 Task: Assign Person0000000116 as Assignee of Child Issue ChildIssue0000000578 of Issue Issue0000000289 in Backlog  in Scrum Project Project0000000058 in Jira. Assign Person0000000116 as Assignee of Child Issue ChildIssue0000000579 of Issue Issue0000000290 in Backlog  in Scrum Project Project0000000058 in Jira. Assign Person0000000116 as Assignee of Child Issue ChildIssue0000000580 of Issue Issue0000000290 in Backlog  in Scrum Project Project0000000058 in Jira. Assign Issue Issue0000000281 to Sprint Sprint0000000169 in Scrum Project Project0000000057 in Jira. Assign Issue Issue0000000282 to Sprint Sprint0000000169 in Scrum Project Project0000000057 in Jira
Action: Mouse moved to (128, 232)
Screenshot: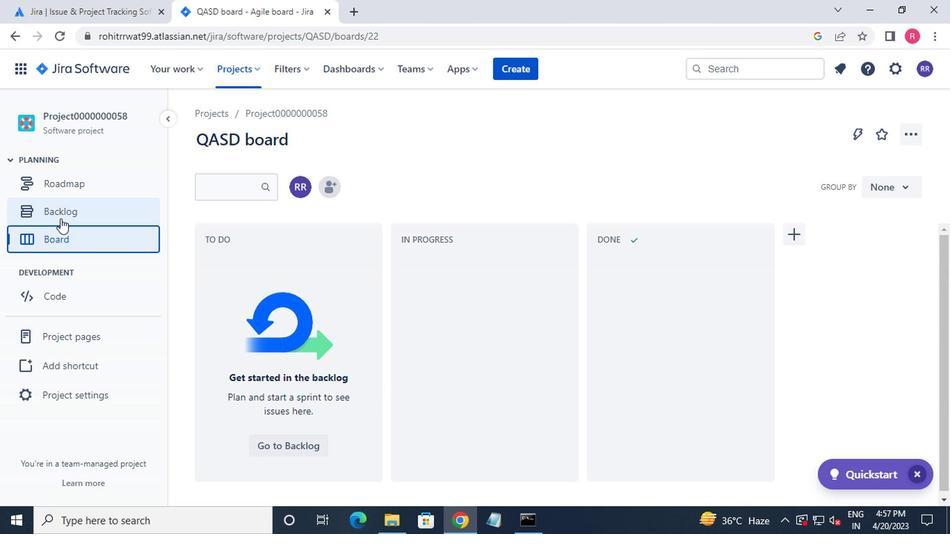 
Action: Mouse pressed left at (128, 232)
Screenshot: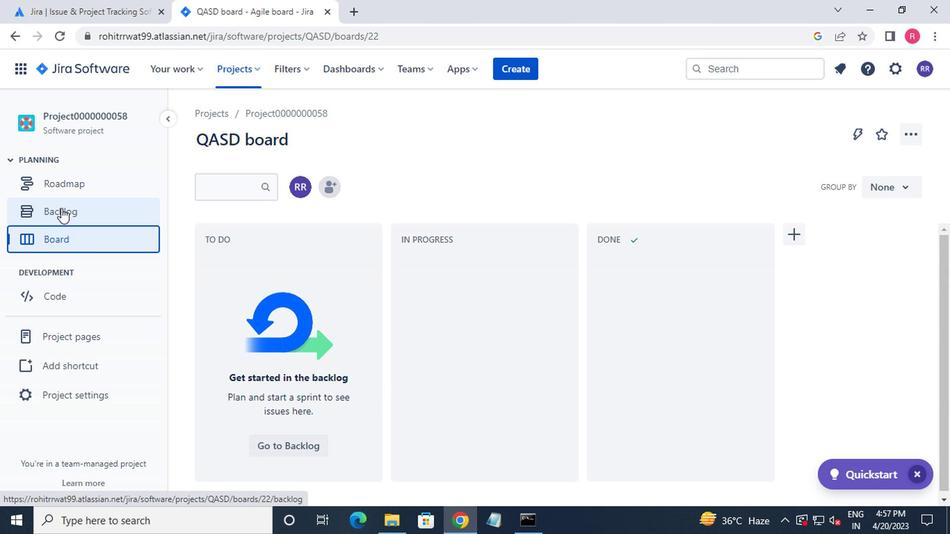 
Action: Mouse moved to (476, 383)
Screenshot: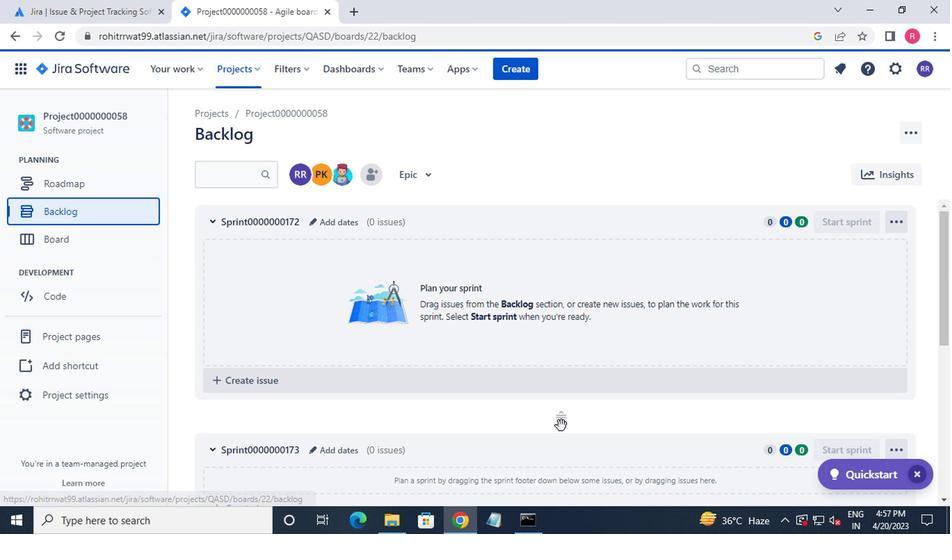 
Action: Mouse scrolled (476, 383) with delta (0, 0)
Screenshot: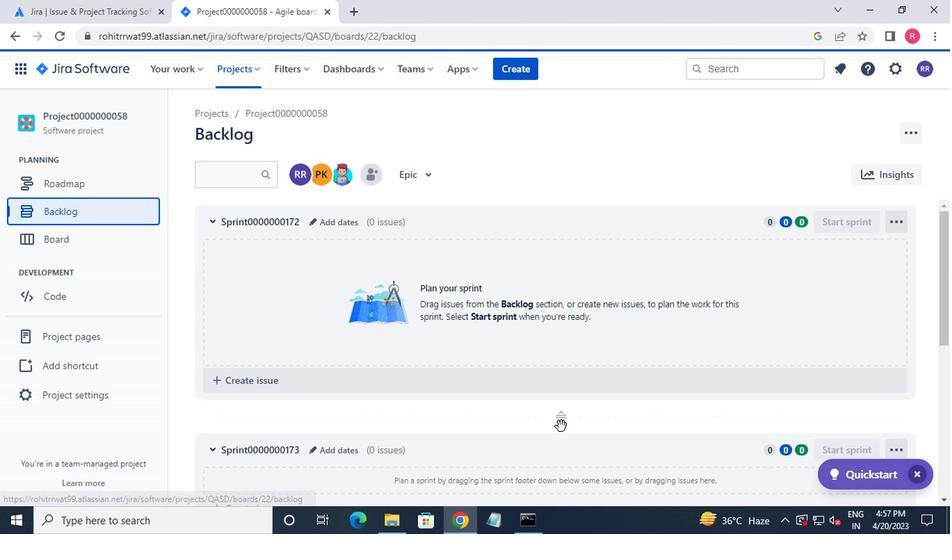 
Action: Mouse scrolled (476, 383) with delta (0, 0)
Screenshot: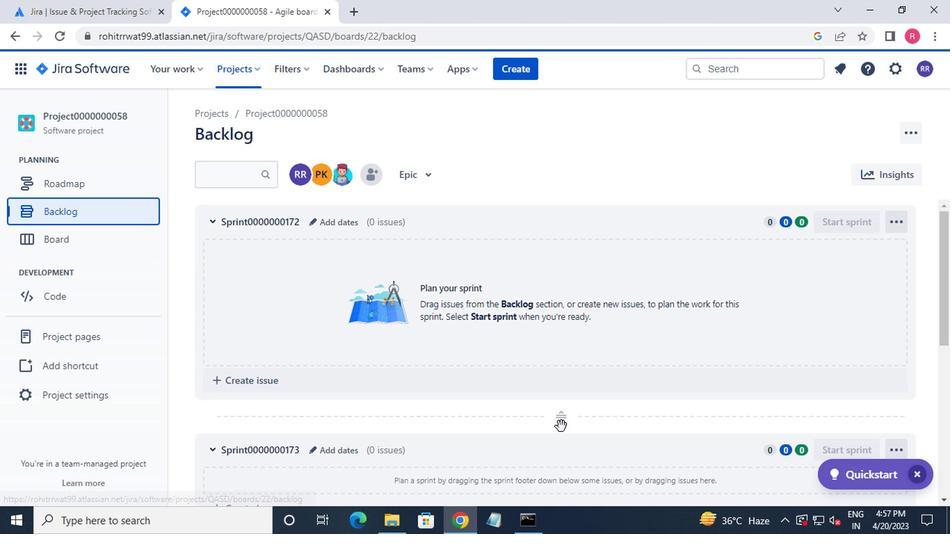 
Action: Mouse scrolled (476, 383) with delta (0, 0)
Screenshot: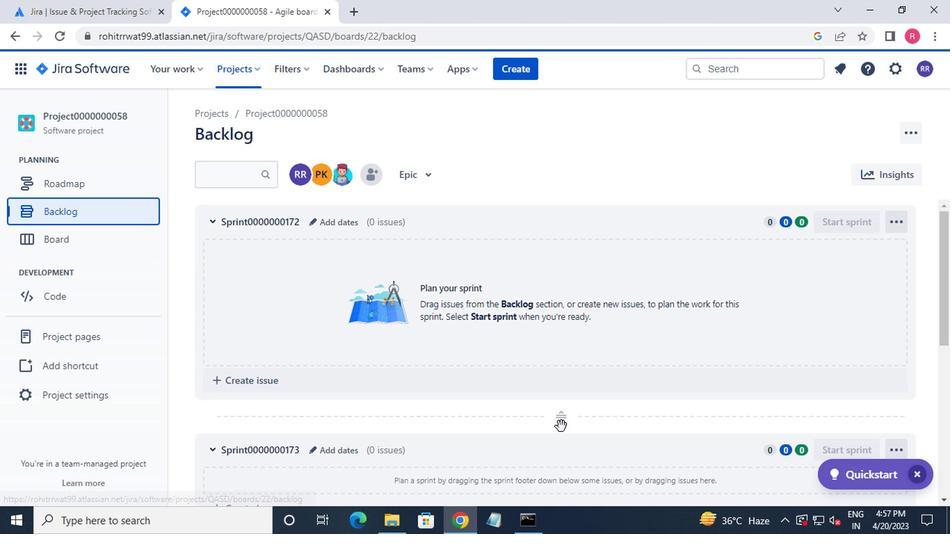 
Action: Mouse scrolled (476, 383) with delta (0, 0)
Screenshot: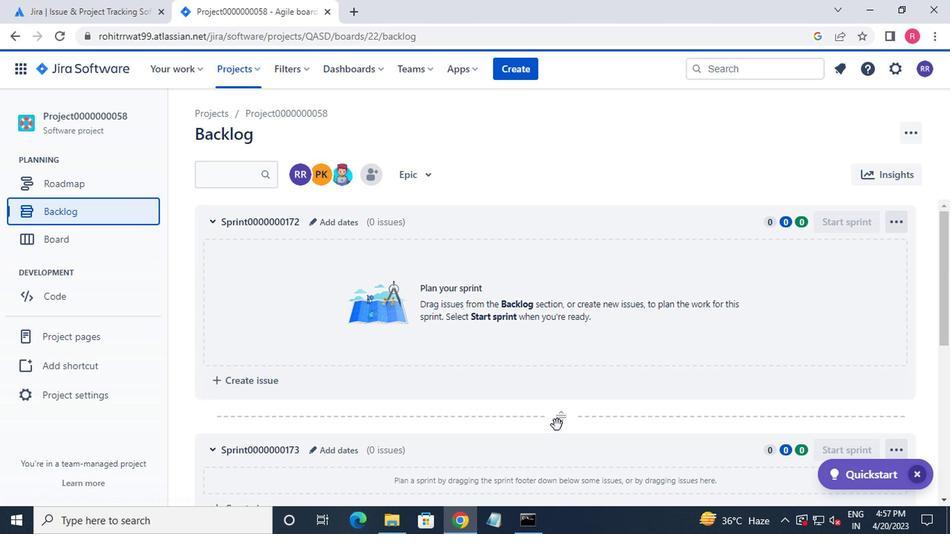 
Action: Mouse moved to (474, 383)
Screenshot: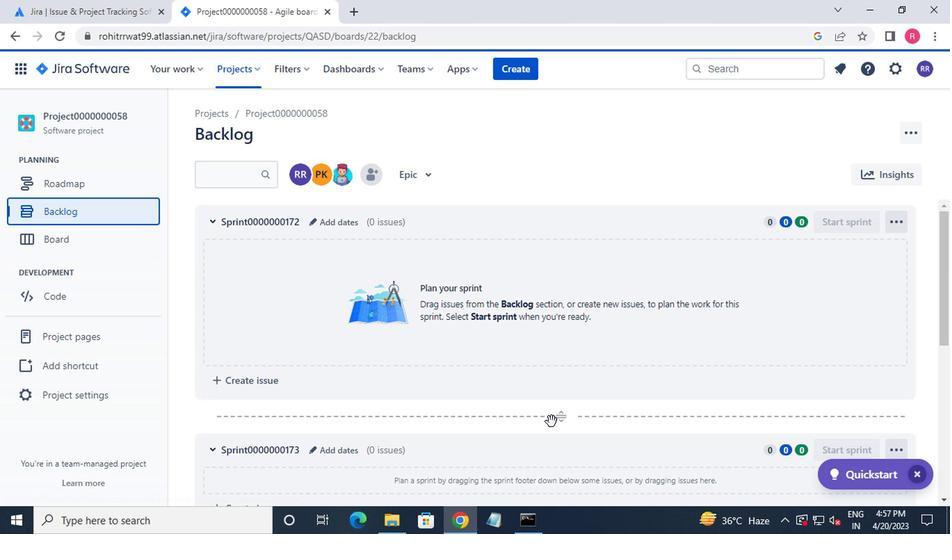 
Action: Mouse scrolled (474, 383) with delta (0, 0)
Screenshot: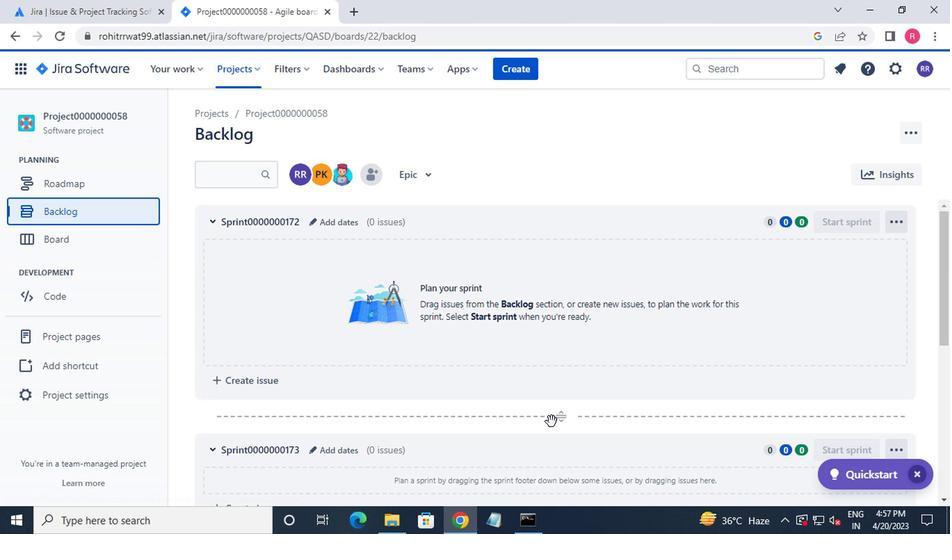 
Action: Mouse moved to (440, 361)
Screenshot: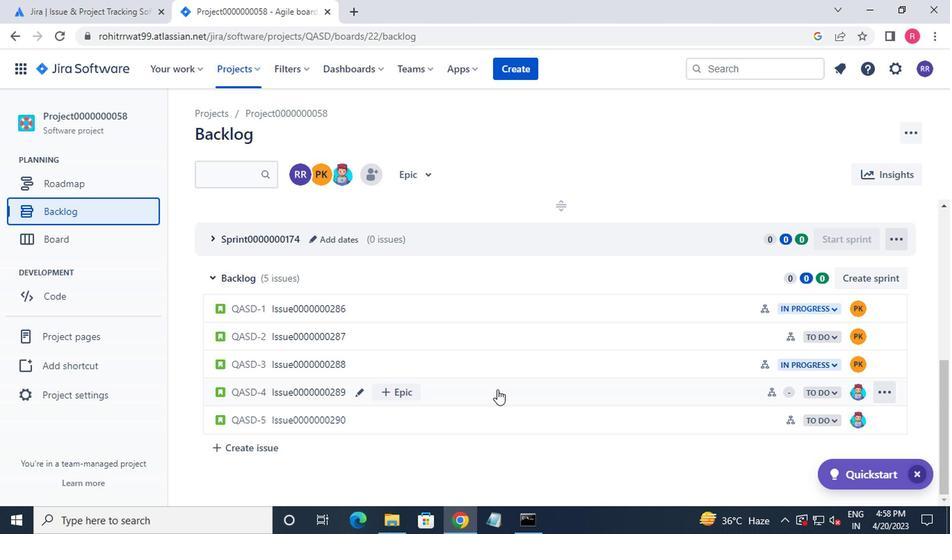 
Action: Mouse pressed left at (440, 361)
Screenshot: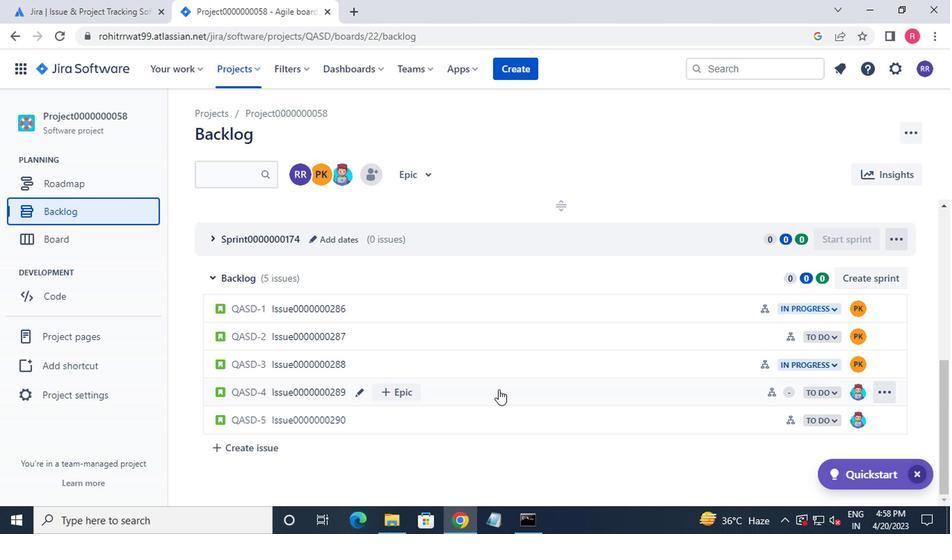 
Action: Mouse moved to (584, 286)
Screenshot: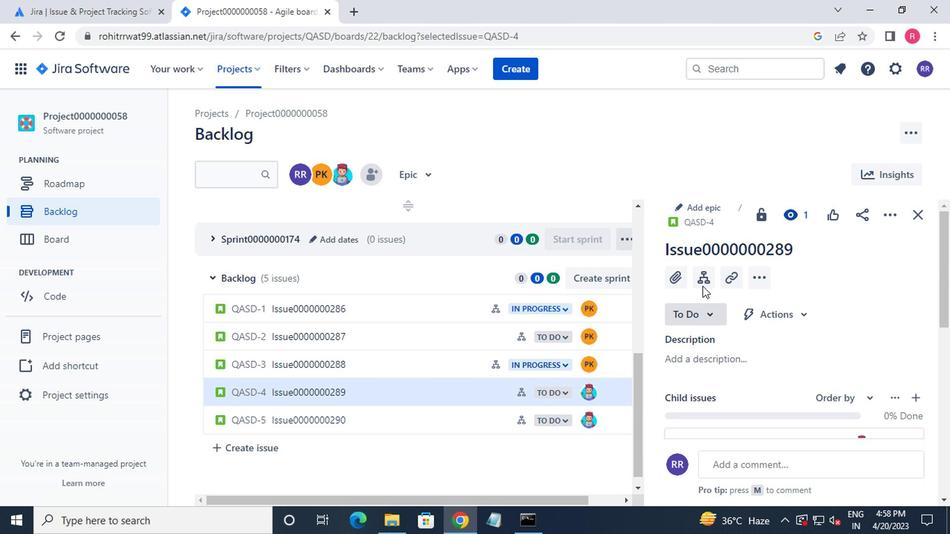
Action: Mouse pressed left at (584, 286)
Screenshot: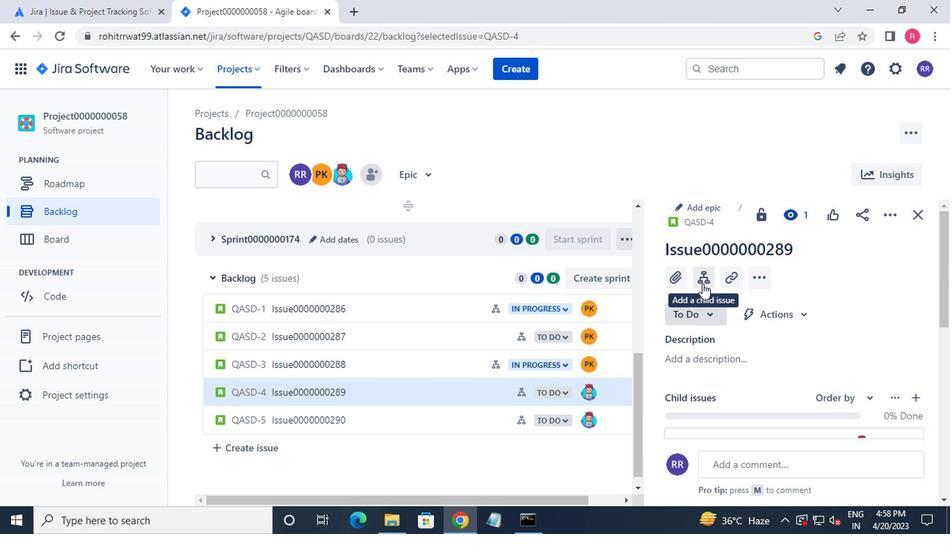 
Action: Mouse moved to (700, 303)
Screenshot: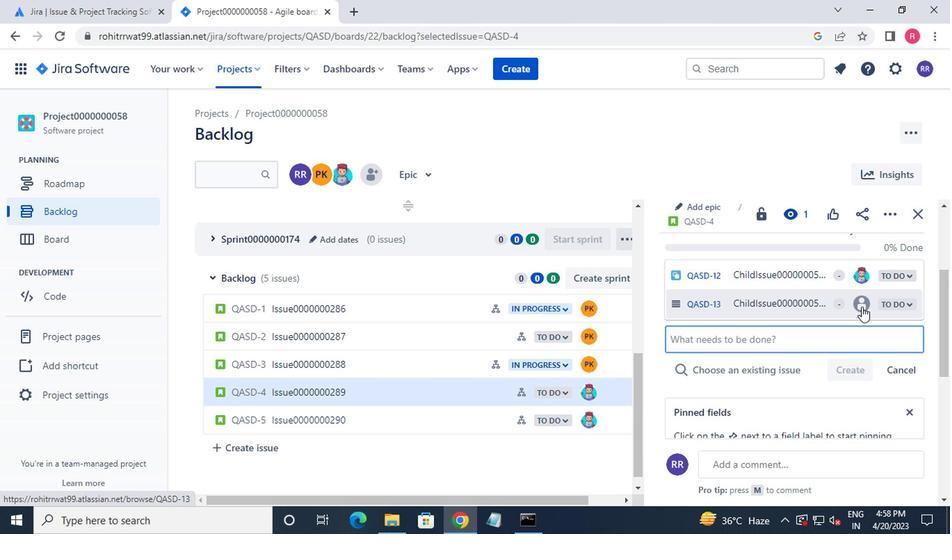 
Action: Mouse pressed left at (700, 303)
Screenshot: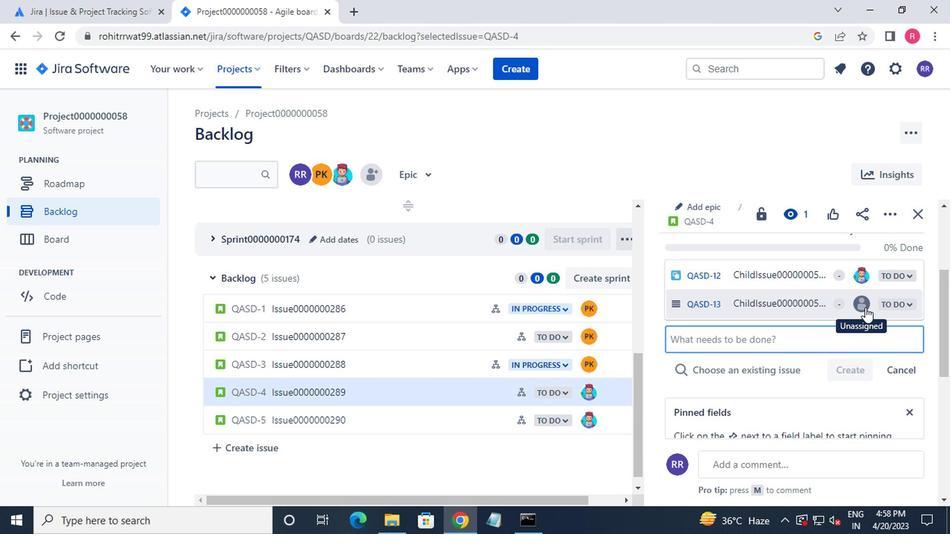 
Action: Mouse moved to (636, 309)
Screenshot: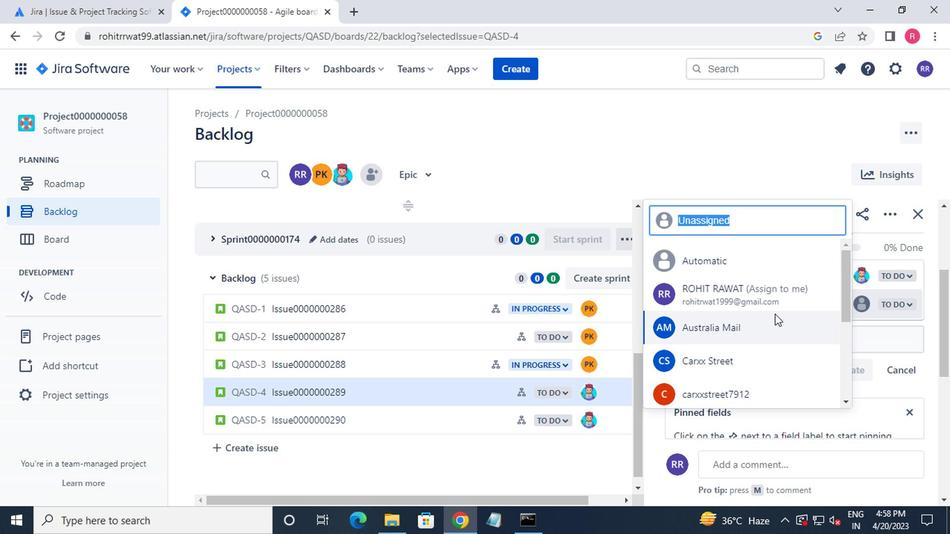 
Action: Mouse scrolled (636, 308) with delta (0, 0)
Screenshot: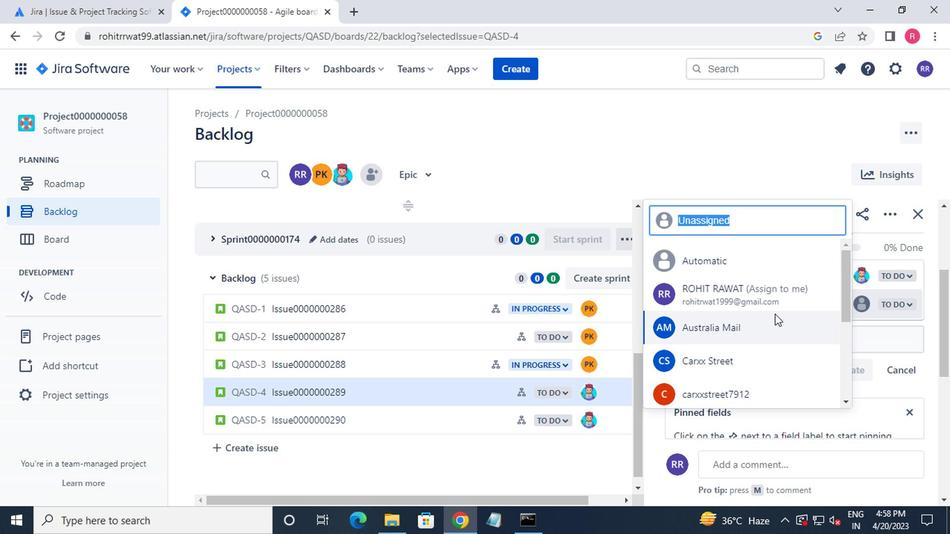 
Action: Mouse moved to (636, 311)
Screenshot: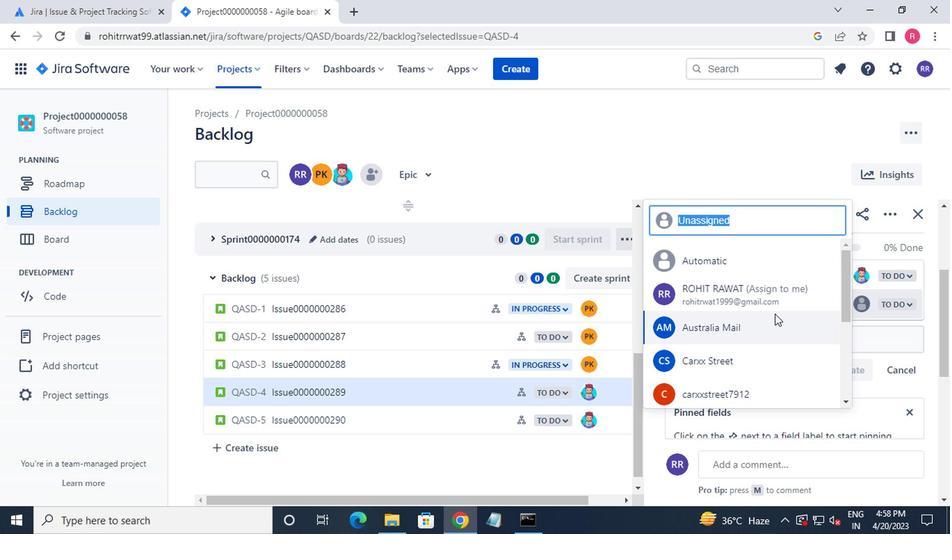 
Action: Mouse scrolled (636, 310) with delta (0, 0)
Screenshot: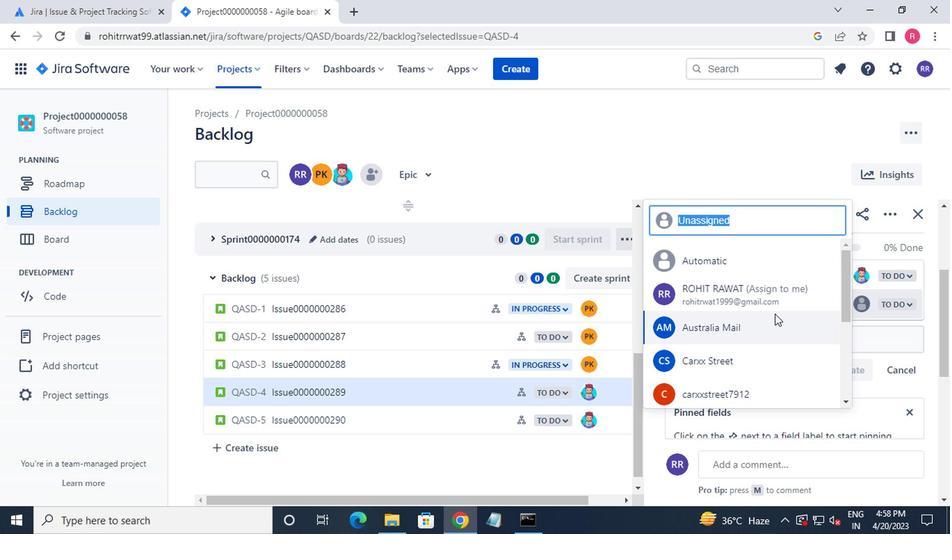 
Action: Mouse scrolled (636, 310) with delta (0, 0)
Screenshot: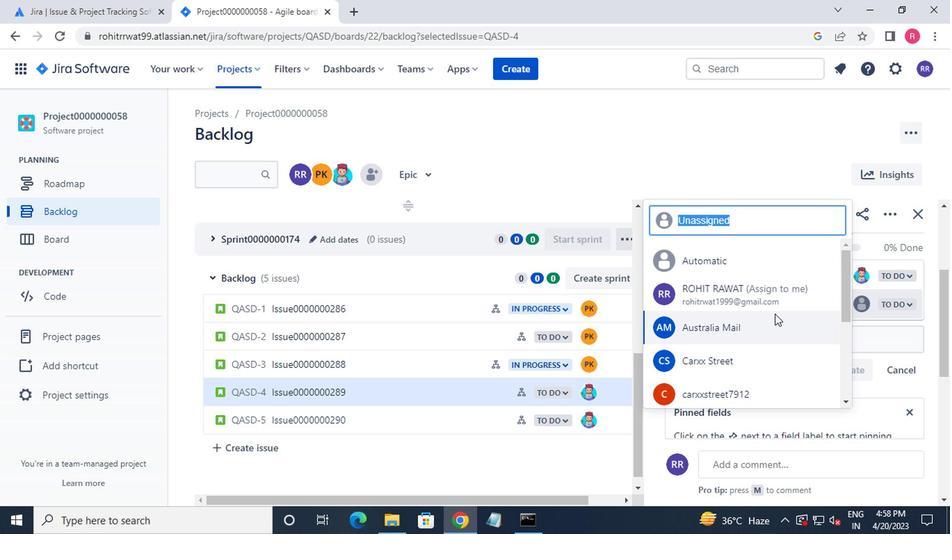 
Action: Mouse moved to (636, 312)
Screenshot: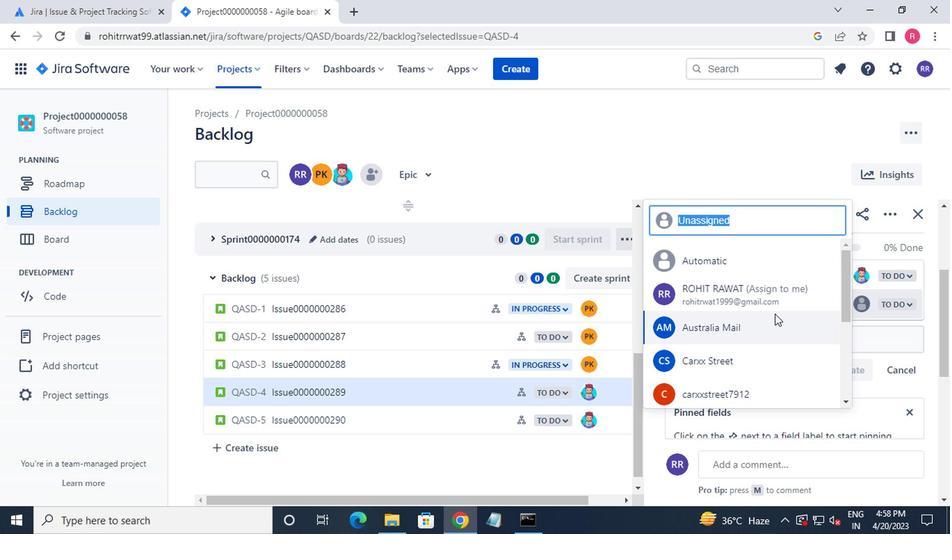 
Action: Mouse scrolled (636, 311) with delta (0, 0)
Screenshot: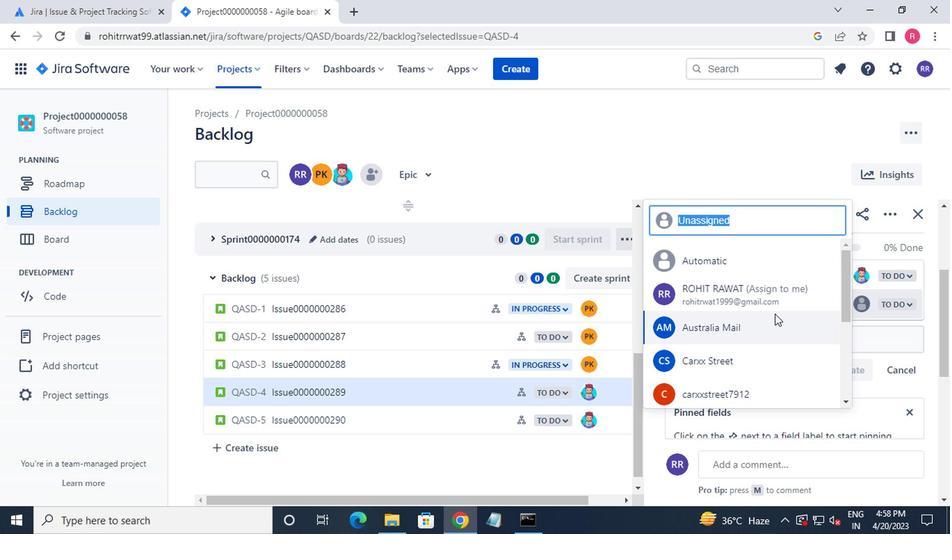 
Action: Mouse moved to (612, 354)
Screenshot: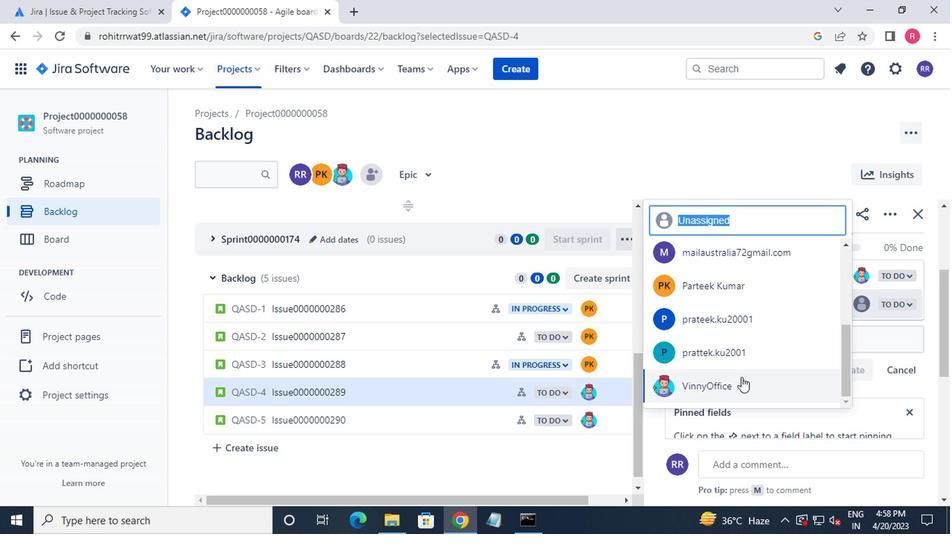 
Action: Mouse pressed left at (612, 354)
Screenshot: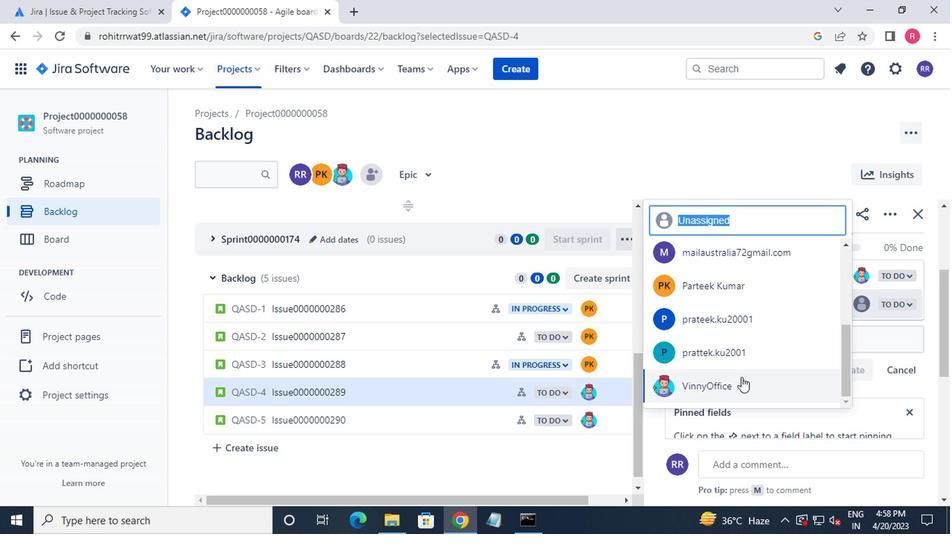 
Action: Mouse moved to (413, 383)
Screenshot: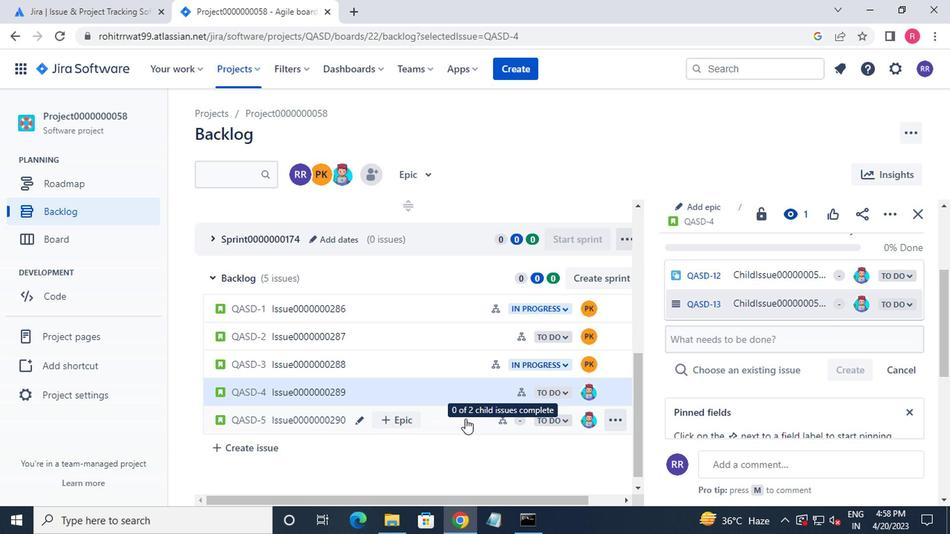 
Action: Mouse pressed left at (413, 383)
Screenshot: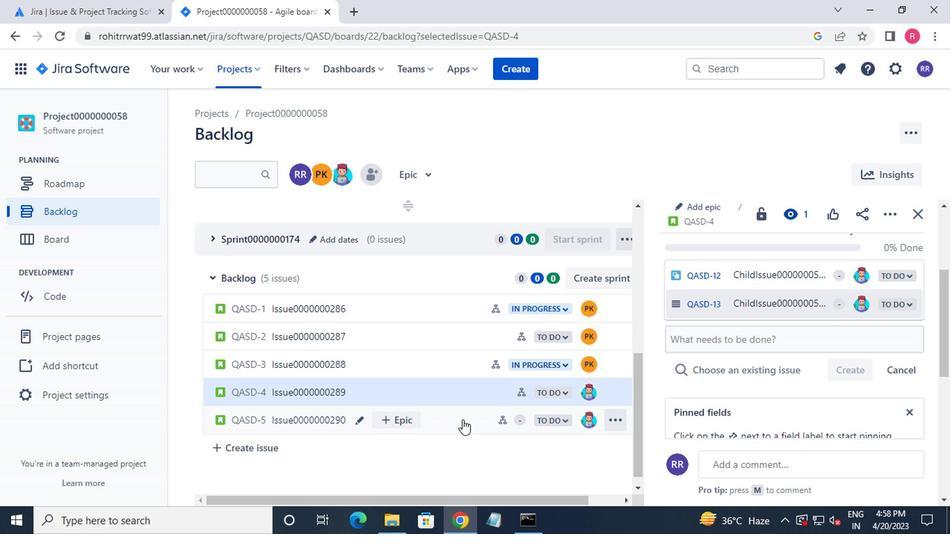 
Action: Mouse moved to (581, 348)
Screenshot: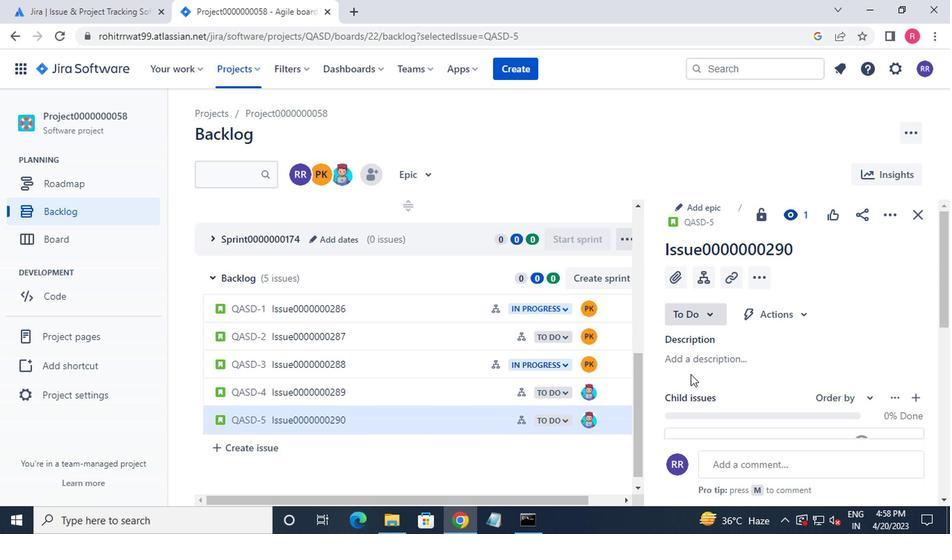 
Action: Mouse scrolled (581, 347) with delta (0, 0)
Screenshot: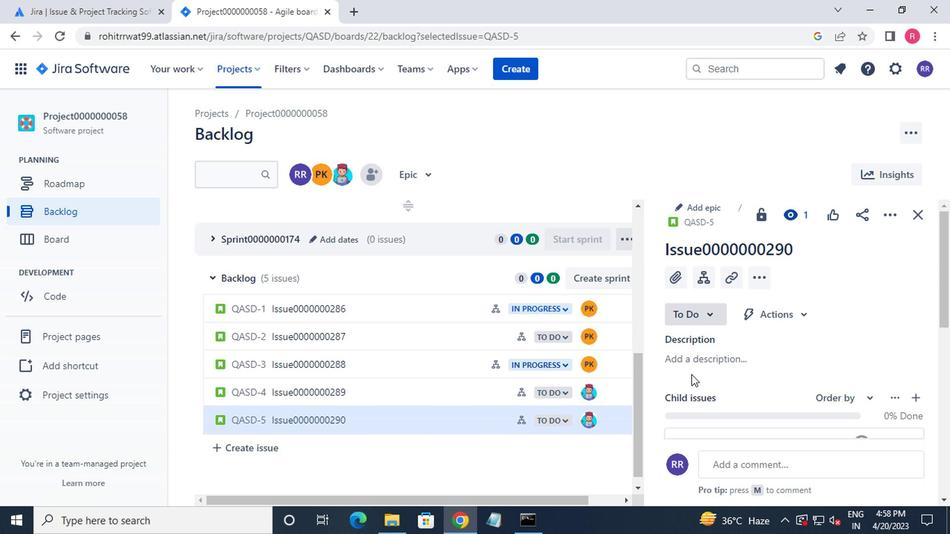 
Action: Mouse moved to (584, 279)
Screenshot: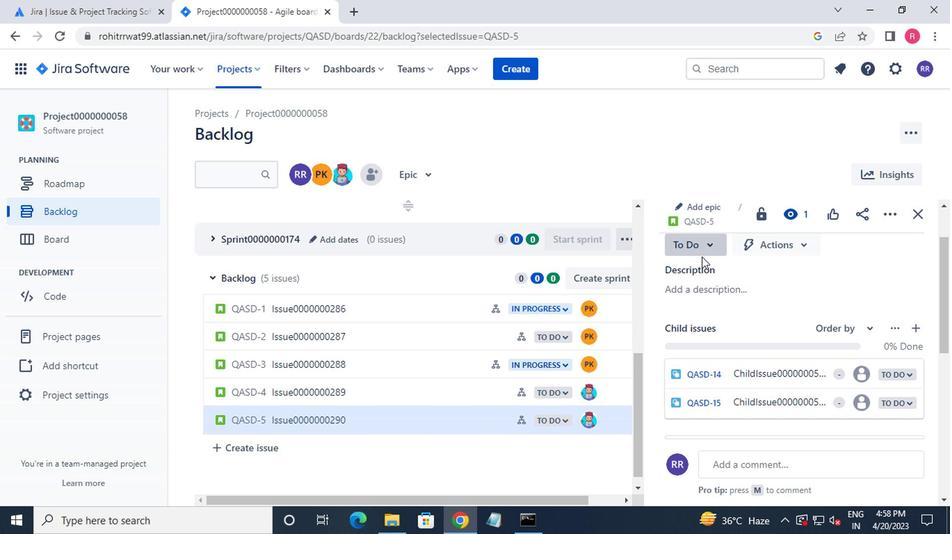 
Action: Mouse scrolled (584, 279) with delta (0, 0)
Screenshot: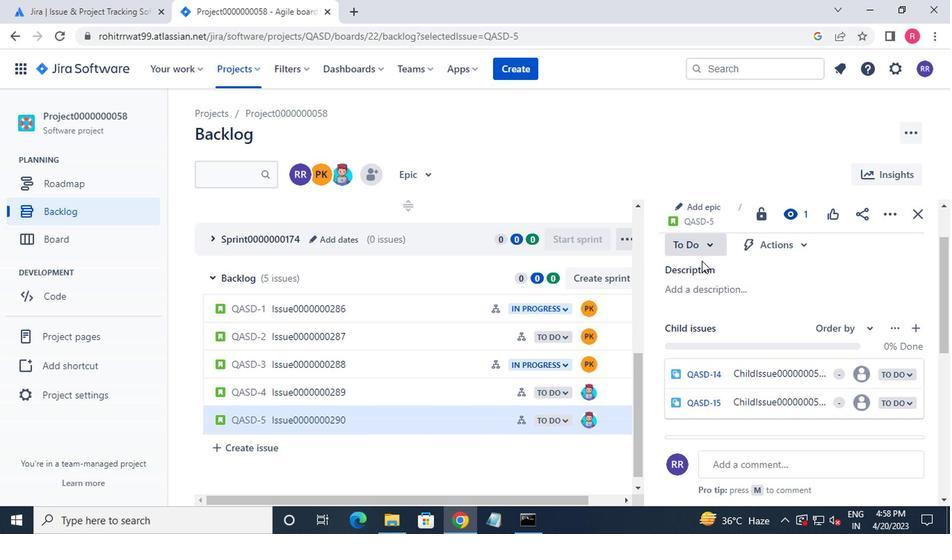 
Action: Mouse scrolled (584, 279) with delta (0, 0)
Screenshot: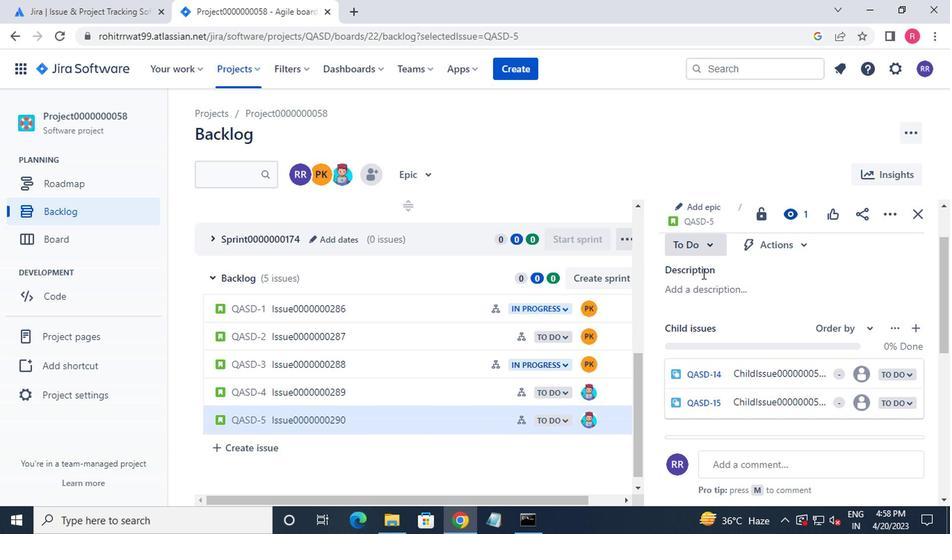 
Action: Mouse moved to (586, 276)
Screenshot: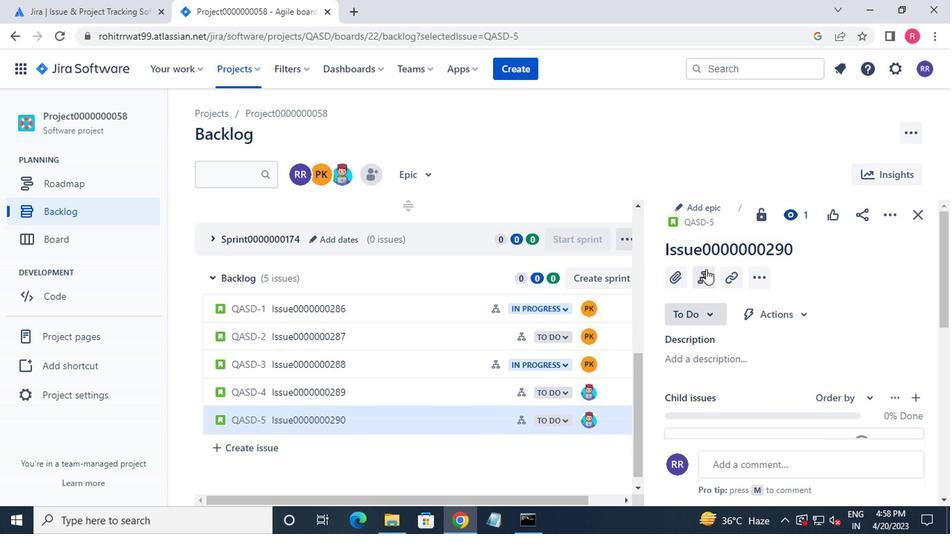 
Action: Mouse pressed left at (586, 276)
Screenshot: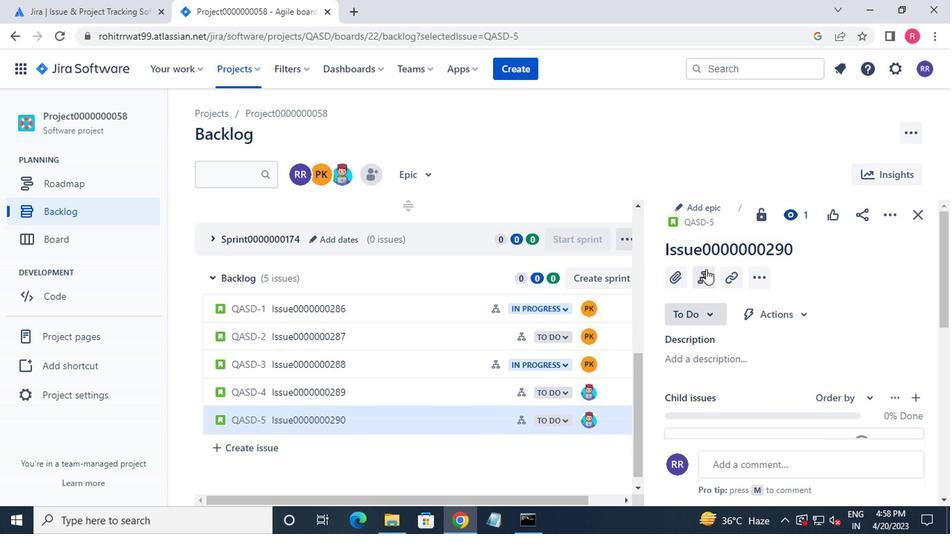 
Action: Mouse moved to (699, 282)
Screenshot: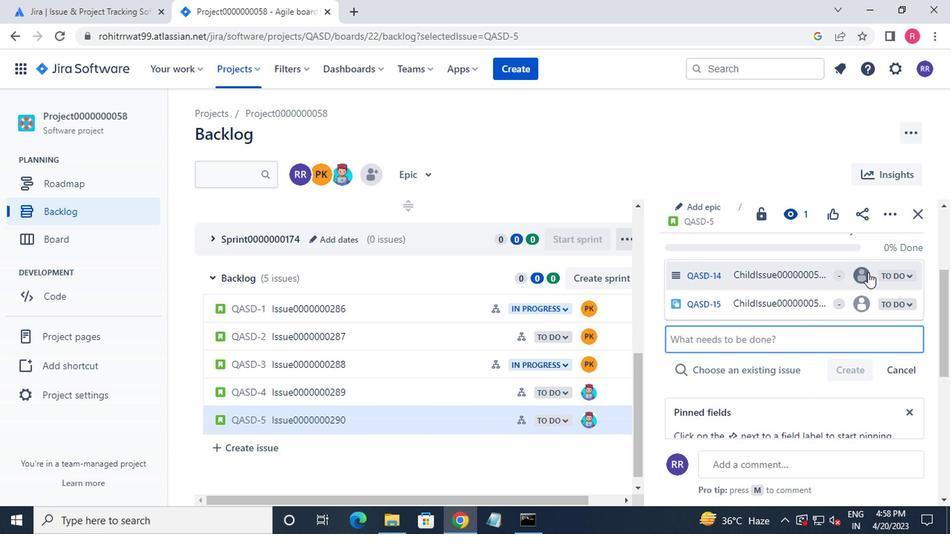 
Action: Mouse pressed left at (699, 282)
Screenshot: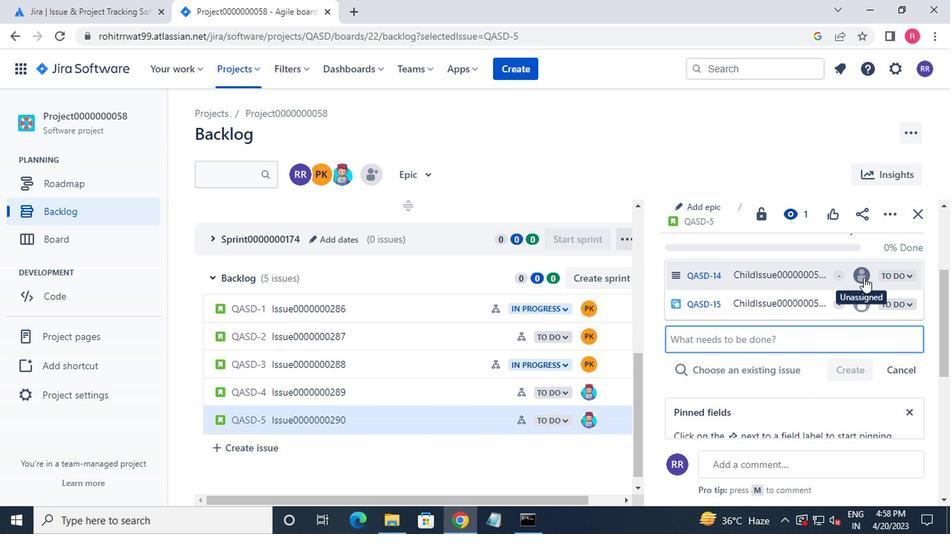 
Action: Mouse moved to (602, 291)
Screenshot: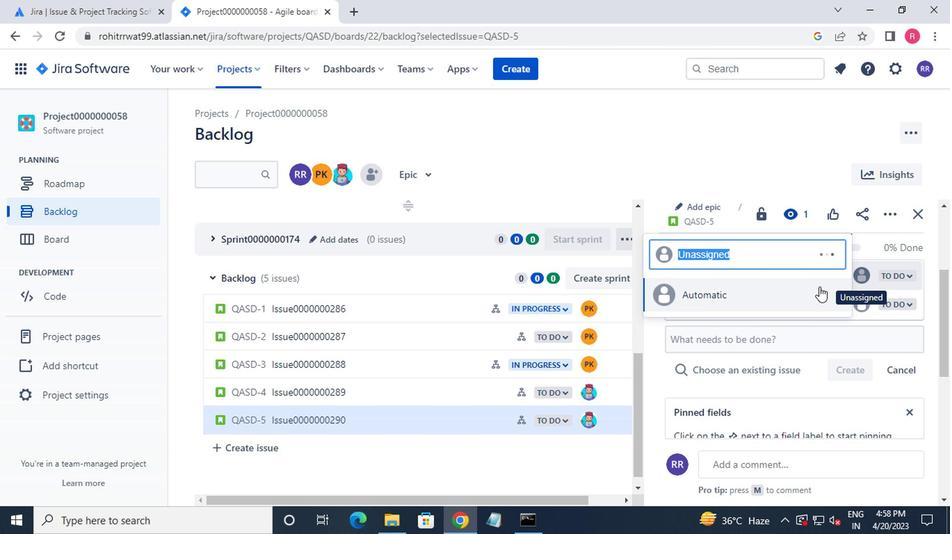 
Action: Mouse scrolled (602, 290) with delta (0, 0)
Screenshot: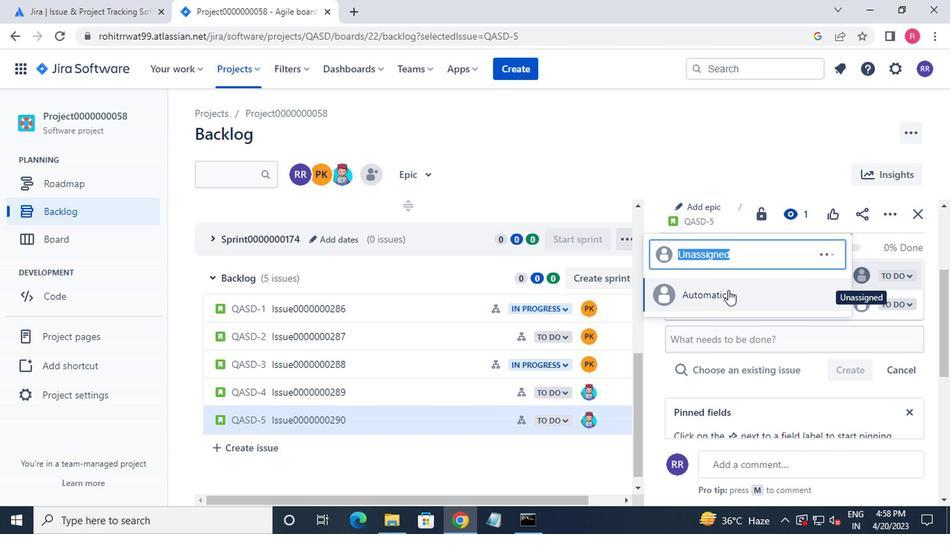 
Action: Mouse scrolled (602, 290) with delta (0, 0)
Screenshot: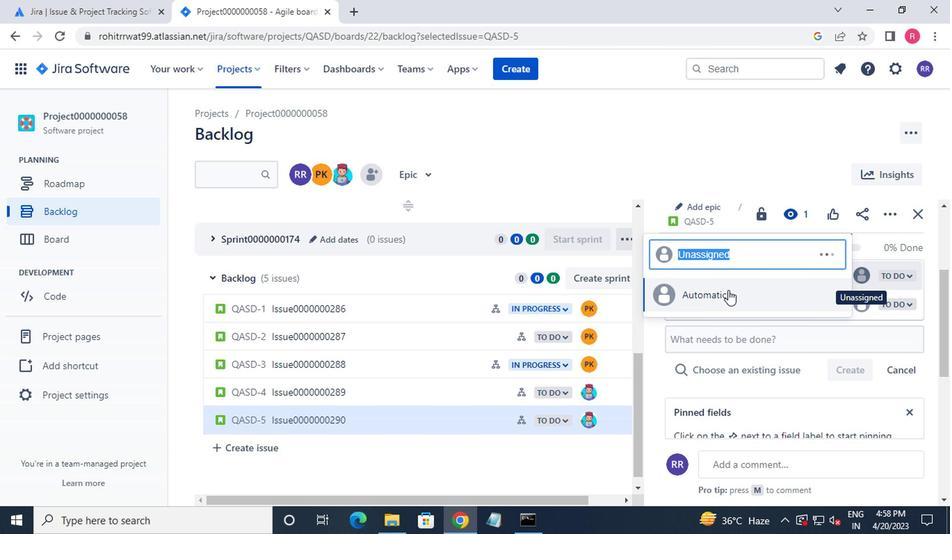 
Action: Mouse scrolled (602, 290) with delta (0, 0)
Screenshot: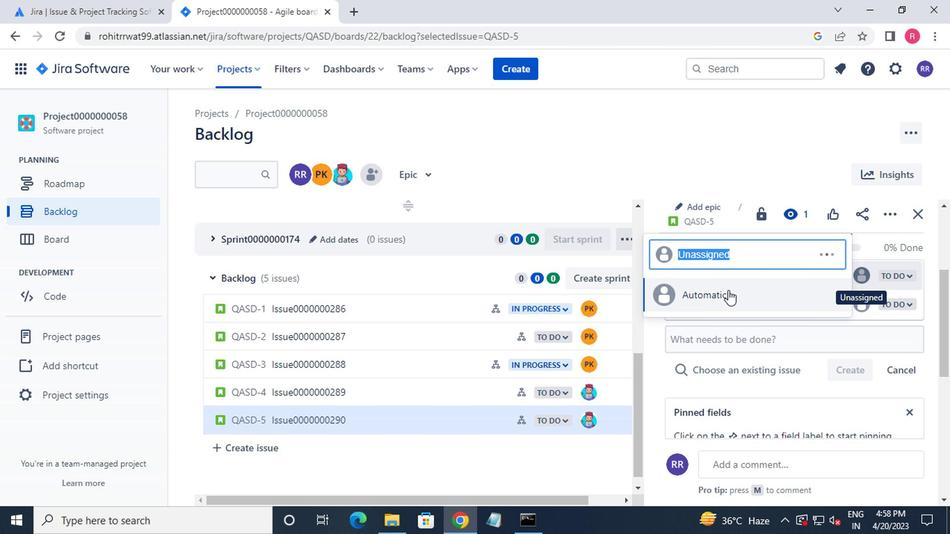 
Action: Mouse moved to (593, 336)
Screenshot: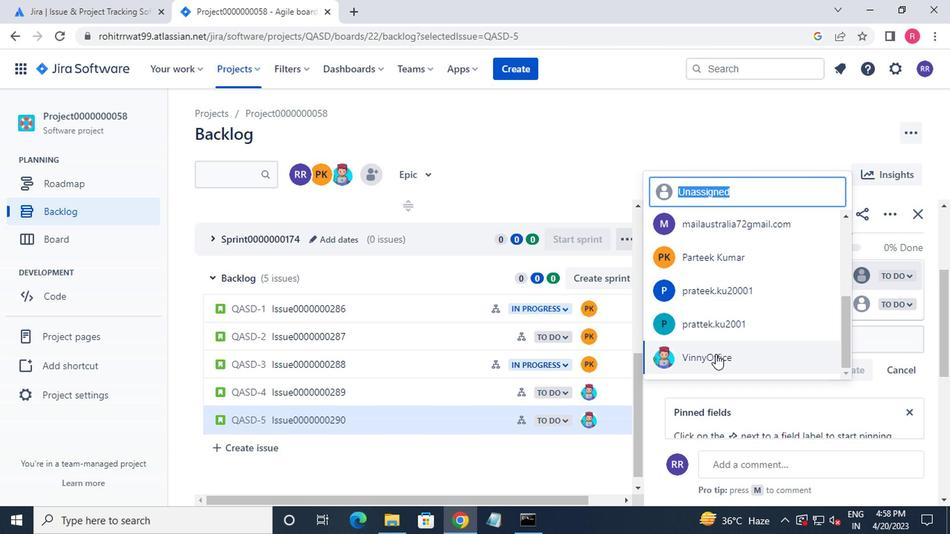 
Action: Mouse pressed left at (593, 336)
Screenshot: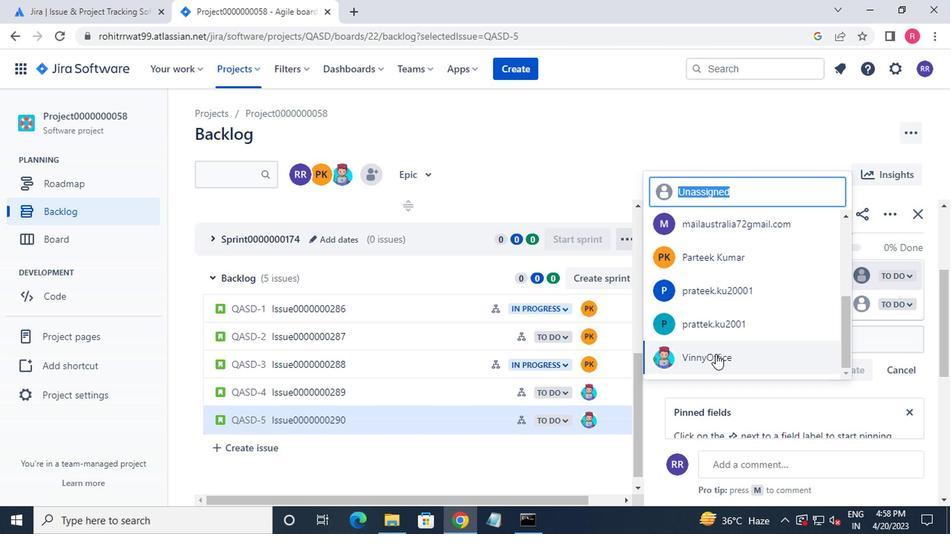 
Action: Mouse moved to (697, 297)
Screenshot: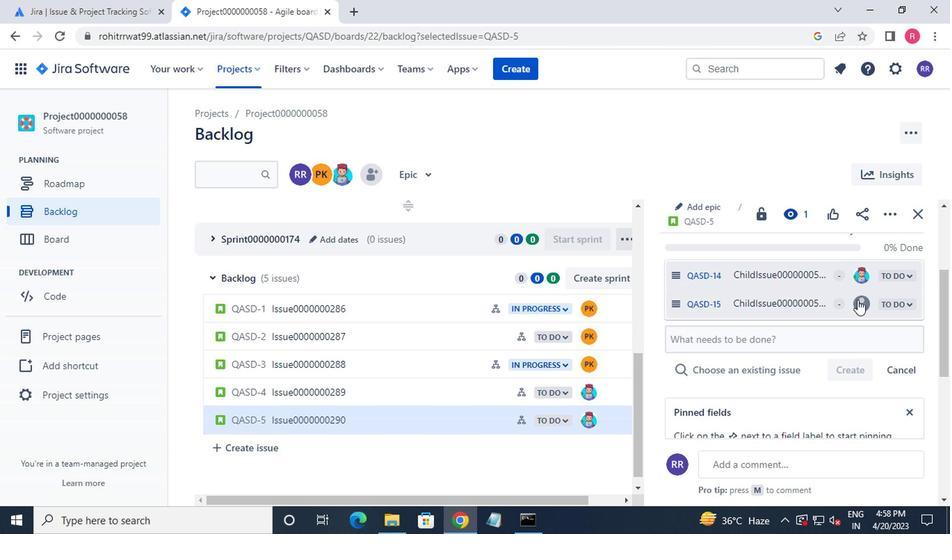 
Action: Mouse pressed left at (697, 297)
Screenshot: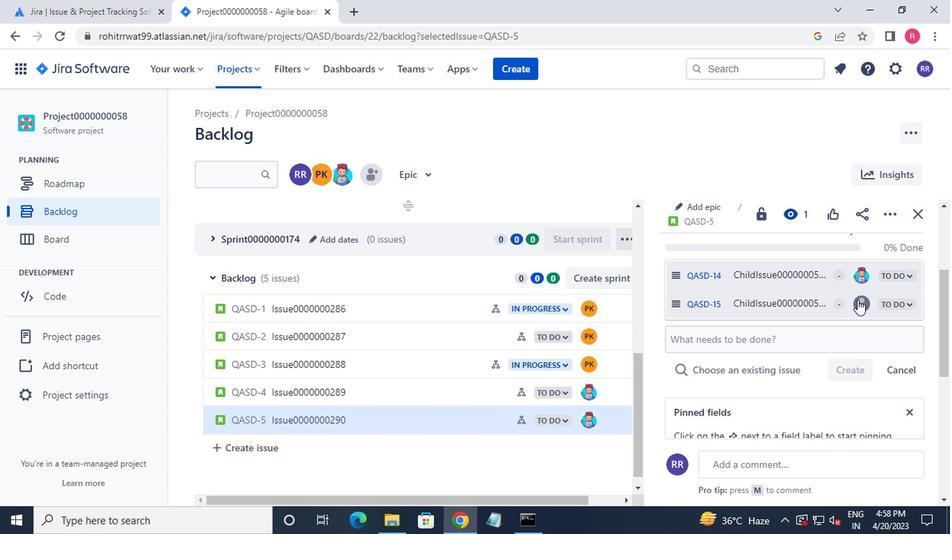 
Action: Mouse moved to (625, 305)
Screenshot: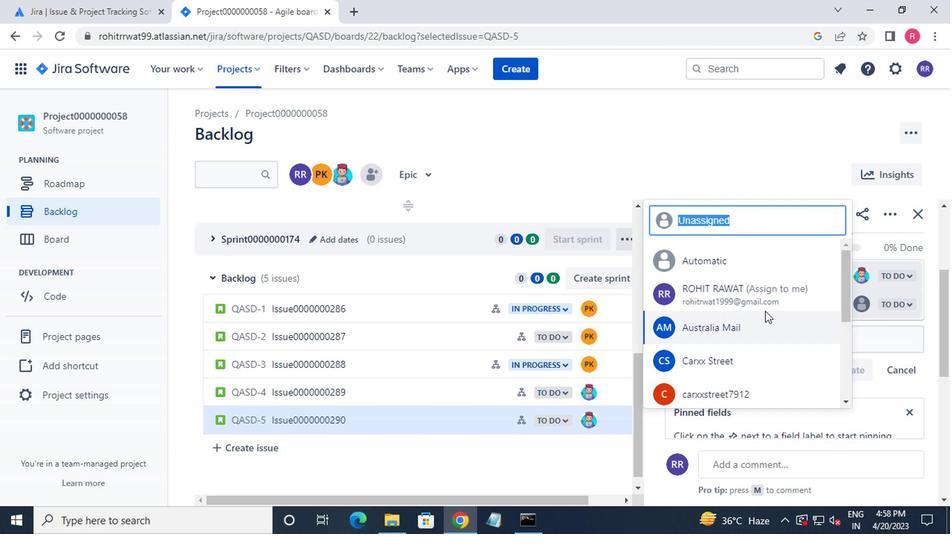 
Action: Mouse scrolled (625, 305) with delta (0, 0)
Screenshot: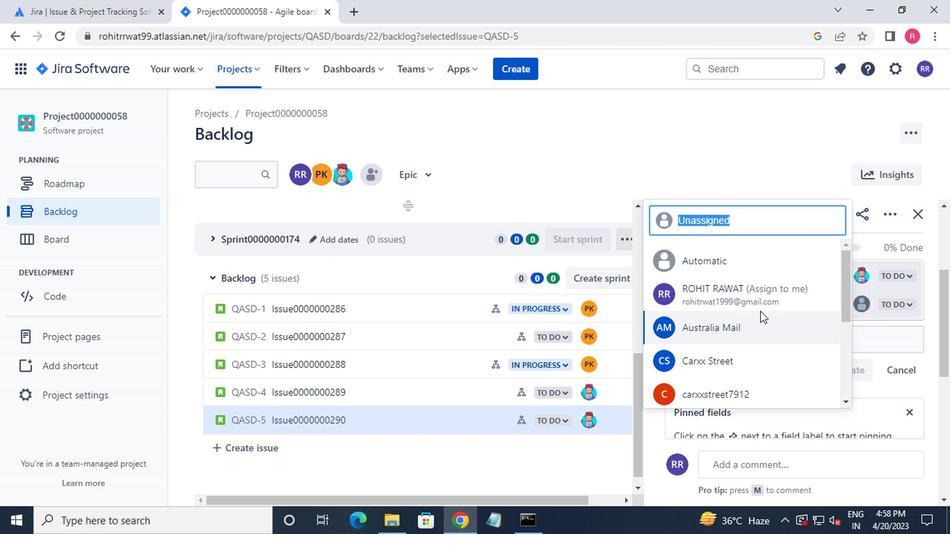 
Action: Mouse scrolled (625, 305) with delta (0, 0)
Screenshot: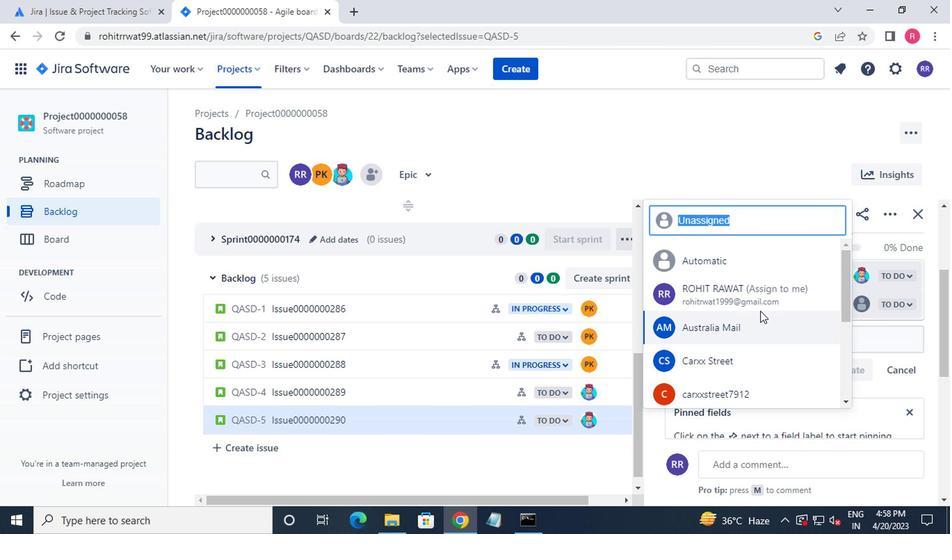 
Action: Mouse scrolled (625, 305) with delta (0, 0)
Screenshot: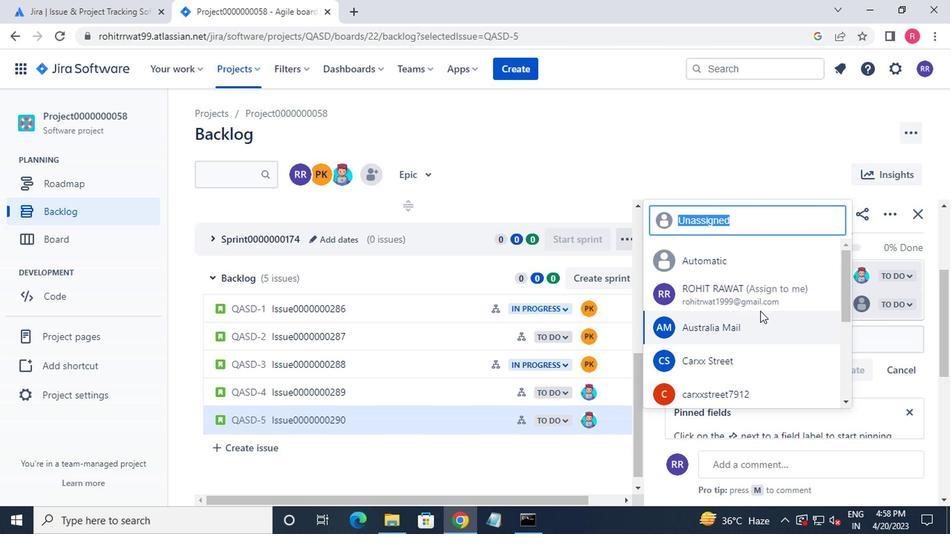 
Action: Mouse scrolled (625, 305) with delta (0, 0)
Screenshot: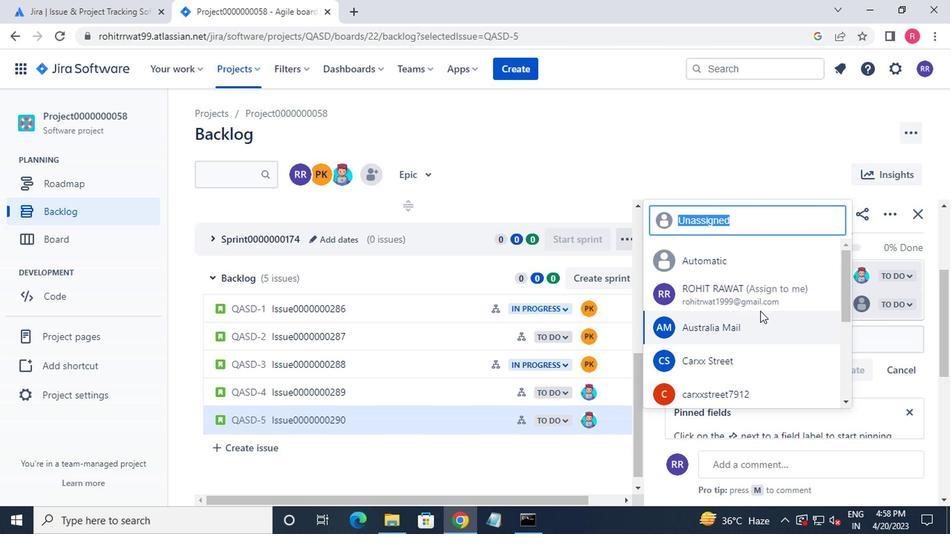 
Action: Mouse moved to (599, 351)
Screenshot: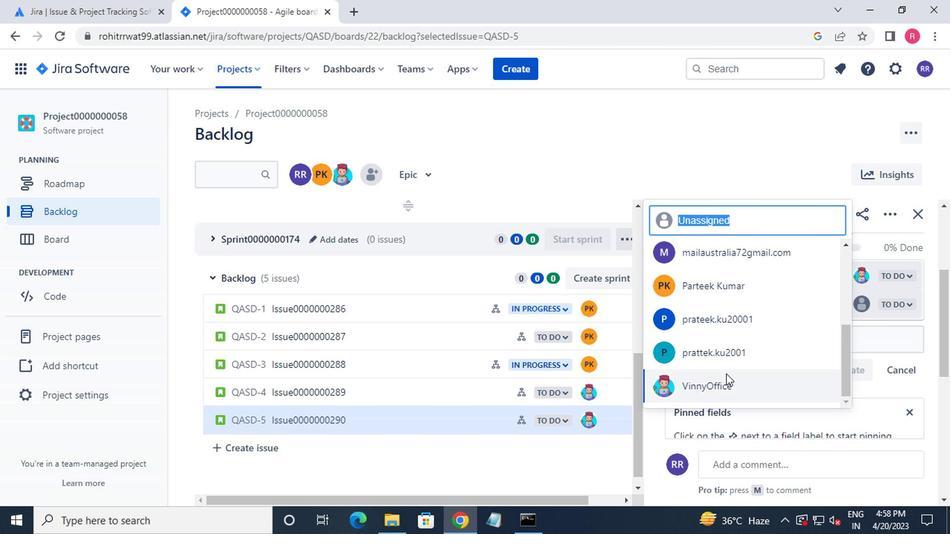 
Action: Mouse pressed left at (599, 351)
Screenshot: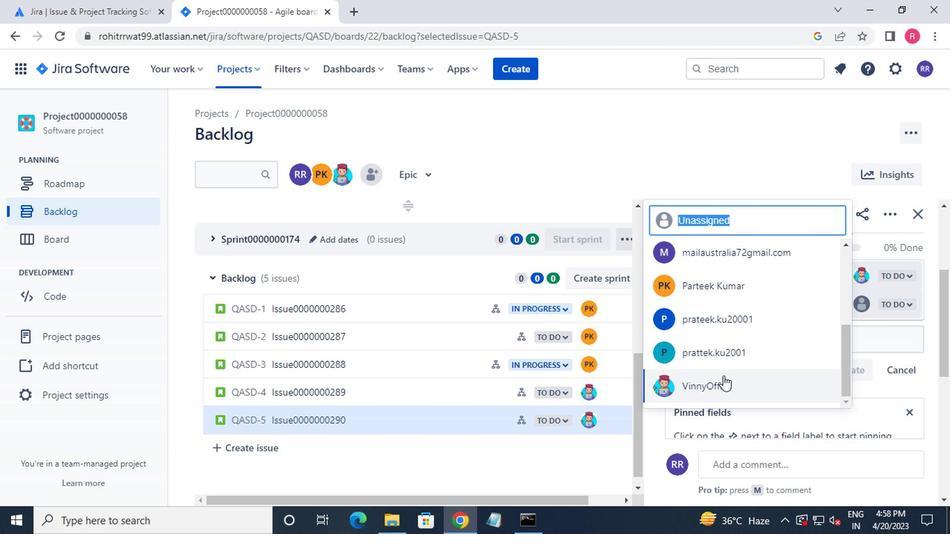 
Action: Mouse moved to (262, 133)
Screenshot: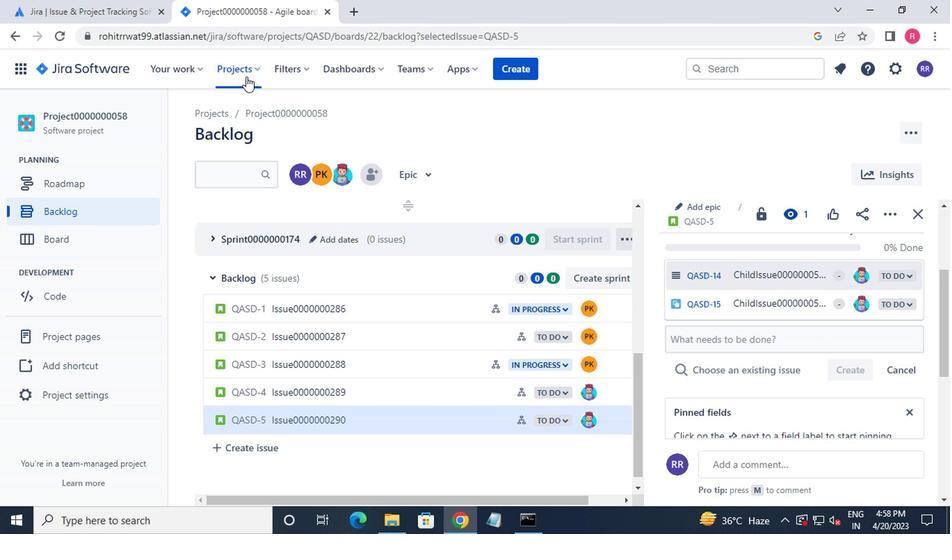 
Action: Mouse pressed left at (262, 133)
Screenshot: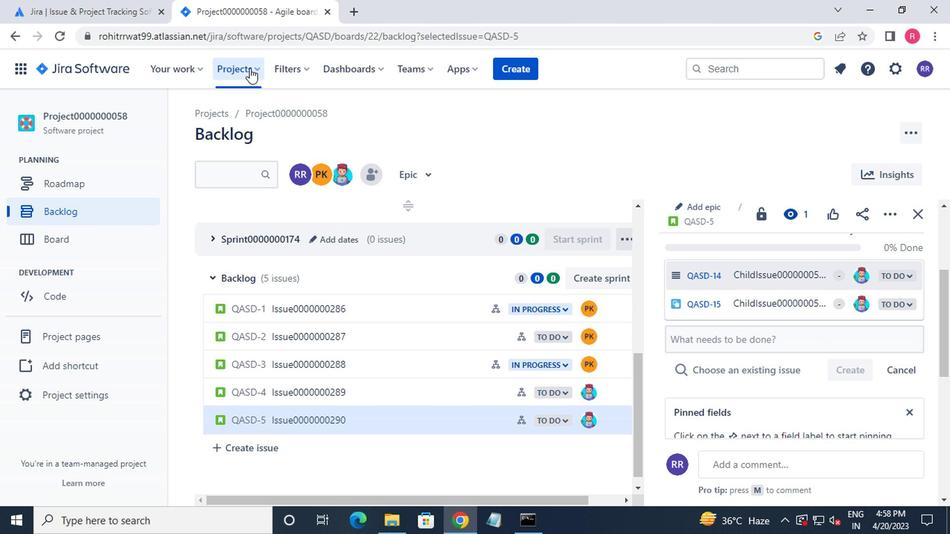 
Action: Mouse moved to (289, 198)
Screenshot: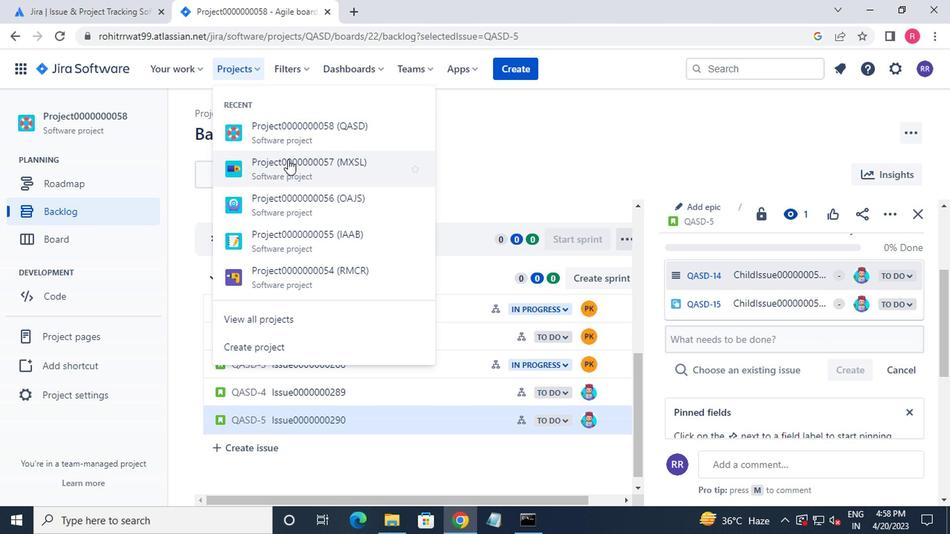 
Action: Mouse pressed left at (289, 198)
Screenshot: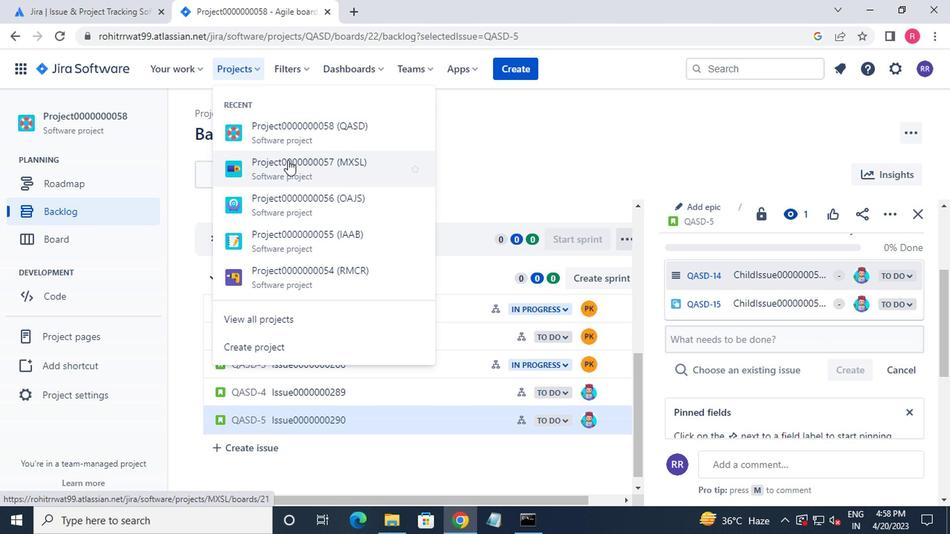 
Action: Mouse moved to (165, 234)
Screenshot: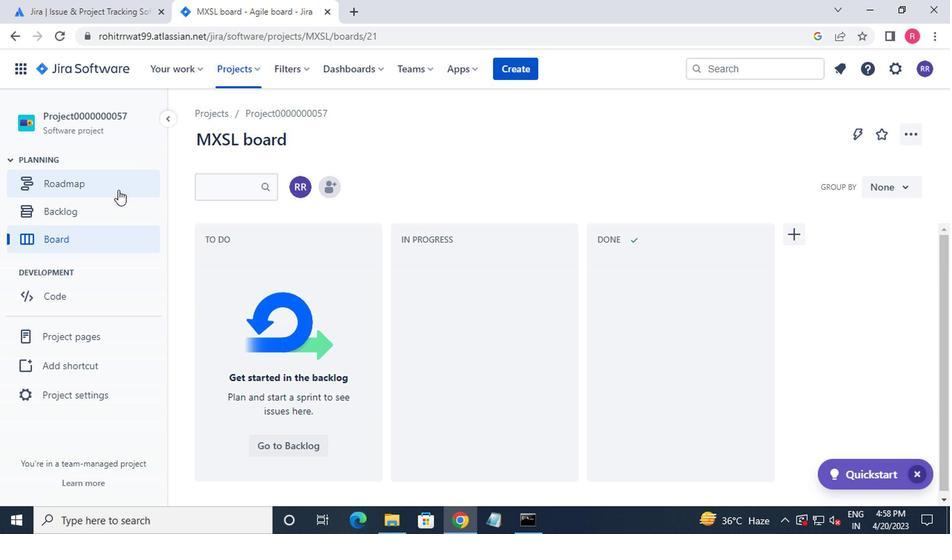 
Action: Mouse pressed left at (165, 234)
Screenshot: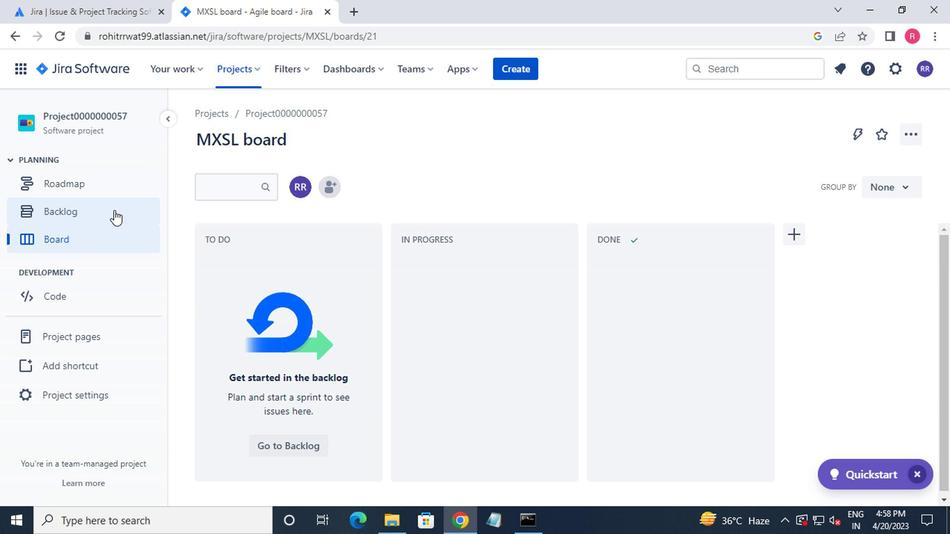 
Action: Mouse moved to (370, 234)
Screenshot: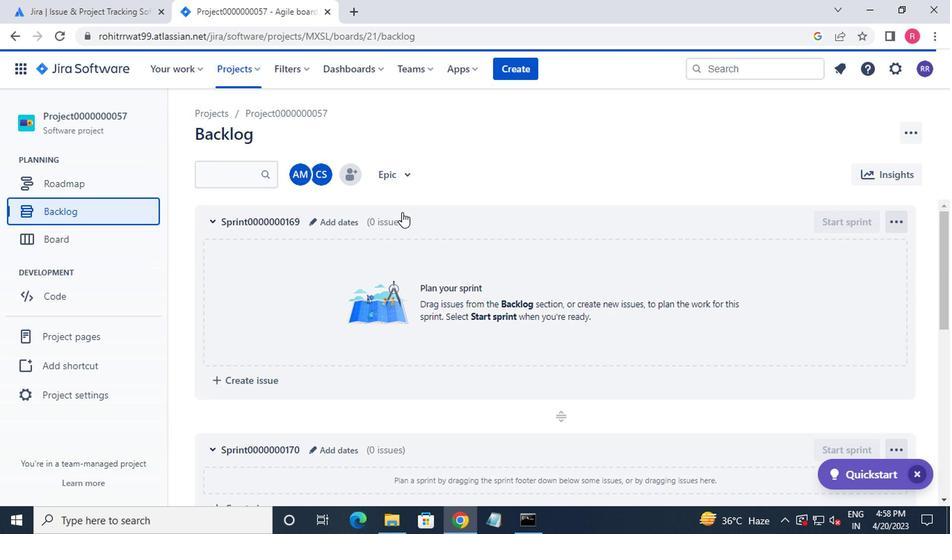
Action: Mouse scrolled (370, 234) with delta (0, 0)
Screenshot: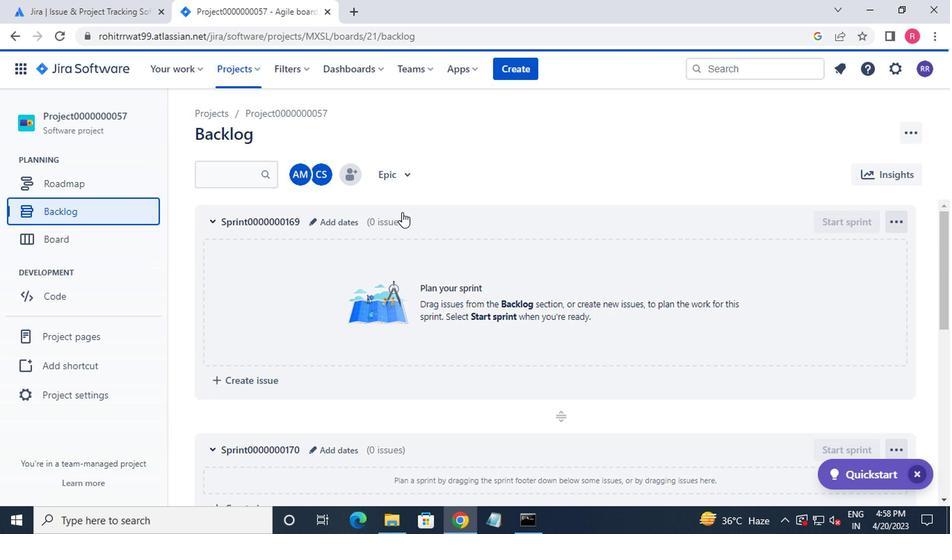 
Action: Mouse moved to (370, 234)
Screenshot: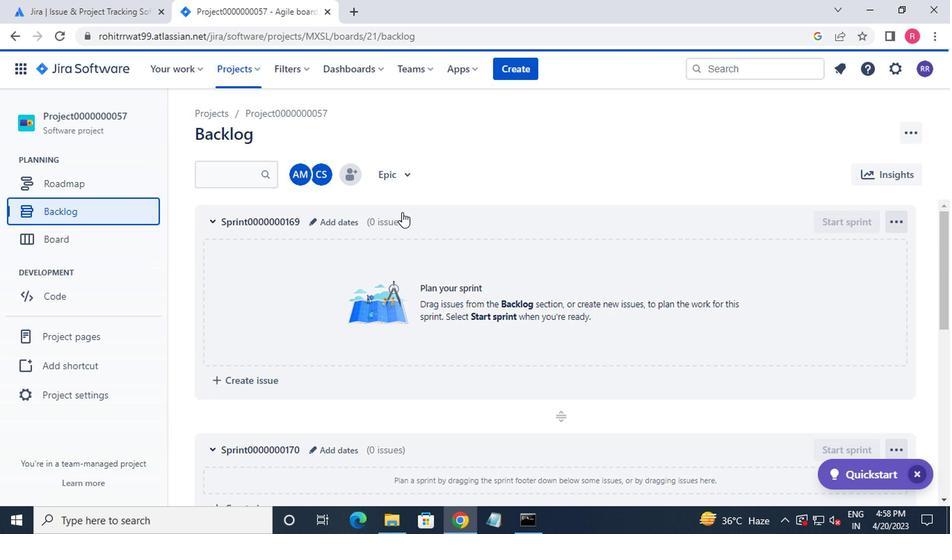 
Action: Mouse scrolled (370, 234) with delta (0, 0)
Screenshot: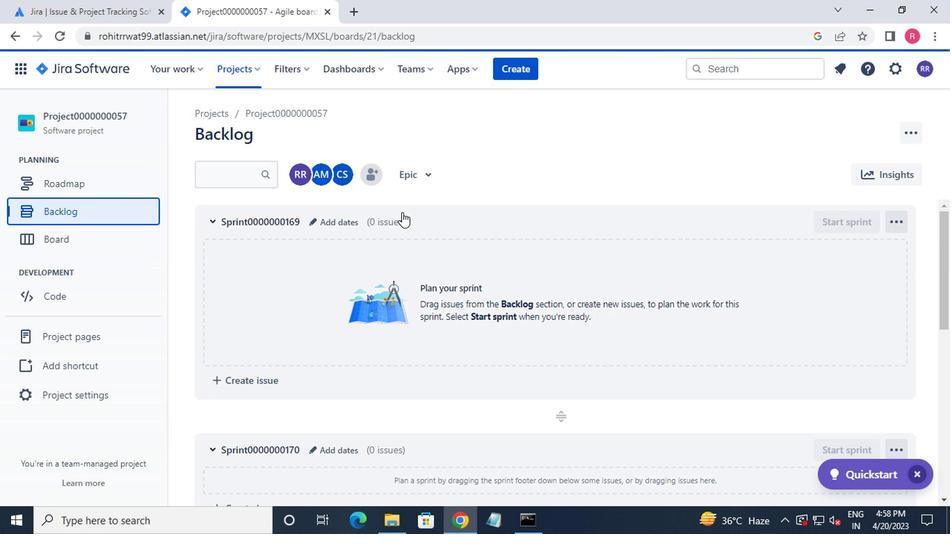 
Action: Mouse moved to (371, 234)
Screenshot: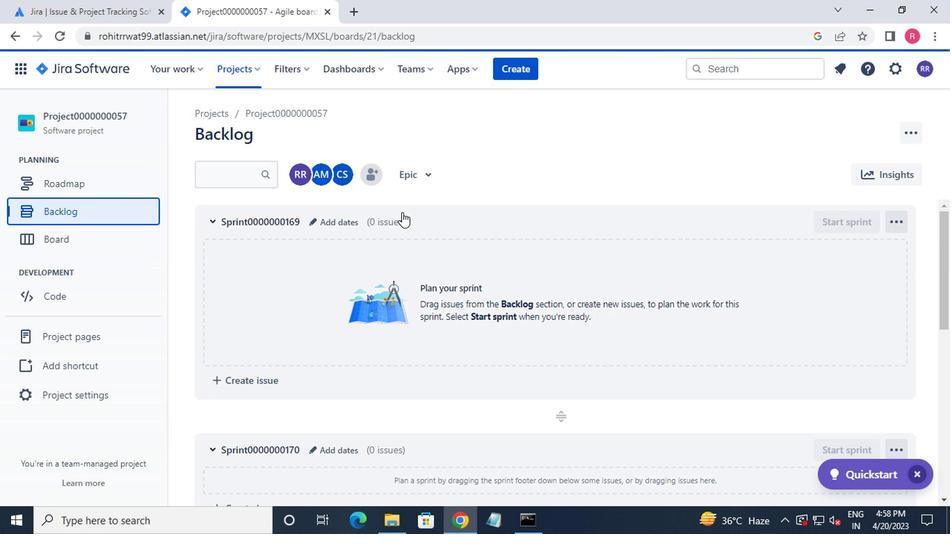 
Action: Mouse scrolled (371, 234) with delta (0, 0)
Screenshot: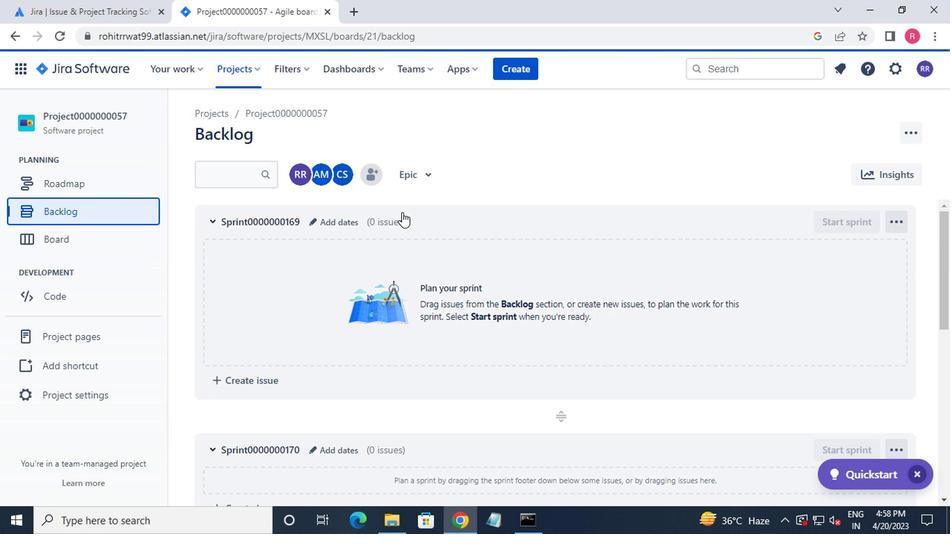 
Action: Mouse scrolled (371, 234) with delta (0, 0)
Screenshot: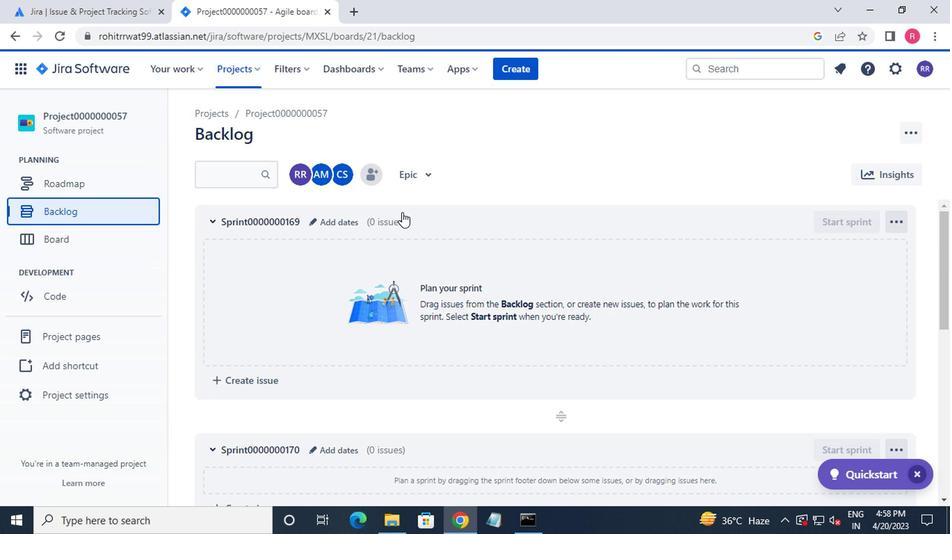 
Action: Mouse scrolled (371, 234) with delta (0, 0)
Screenshot: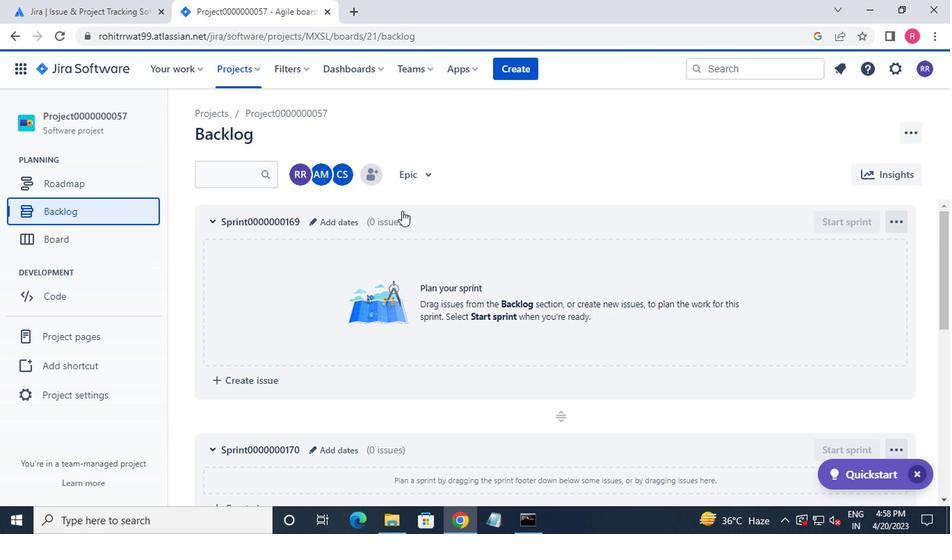 
Action: Mouse moved to (371, 231)
Screenshot: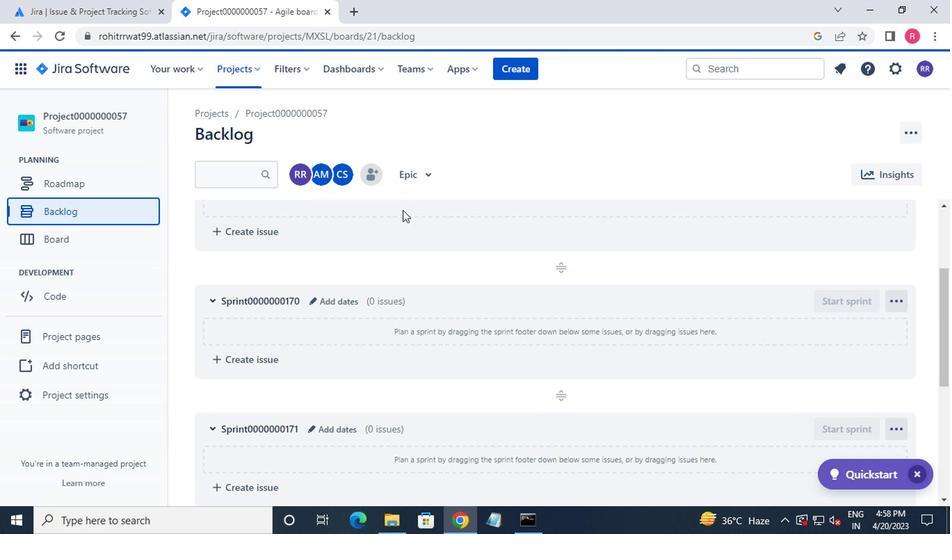 
Action: Mouse scrolled (371, 230) with delta (0, 0)
Screenshot: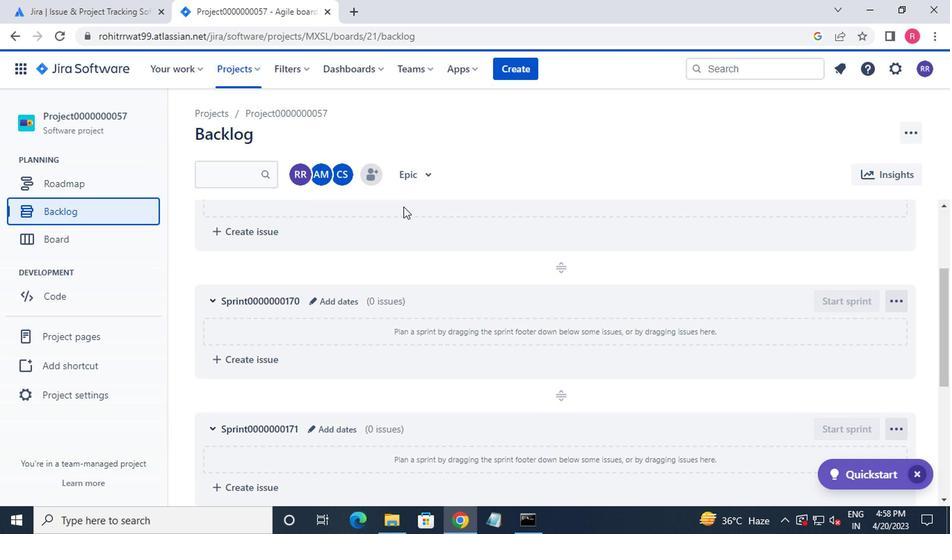 
Action: Mouse moved to (372, 231)
Screenshot: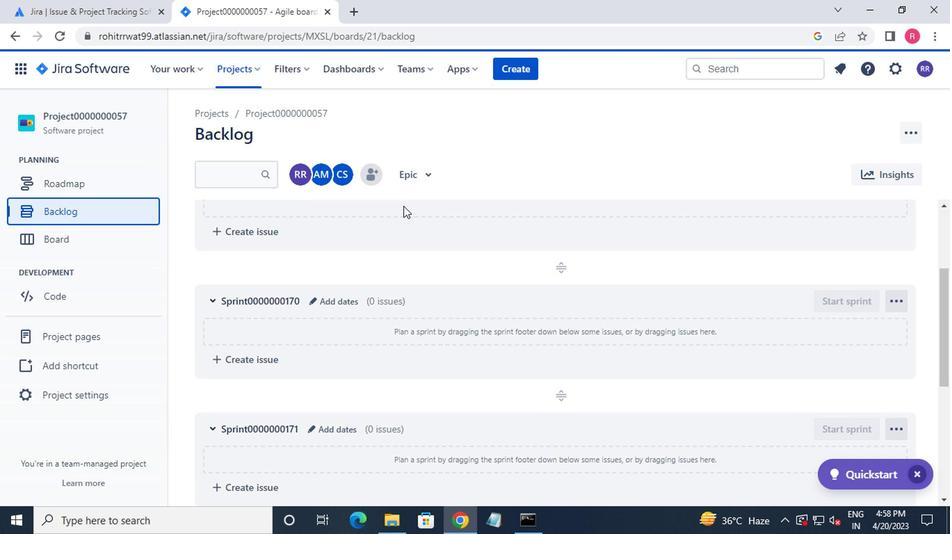 
Action: Mouse scrolled (372, 230) with delta (0, 0)
Screenshot: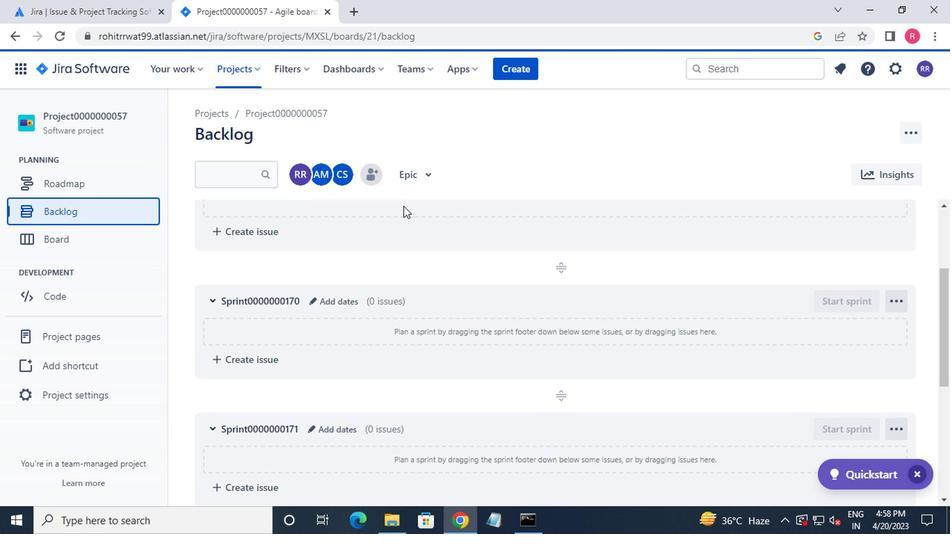 
Action: Mouse scrolled (372, 230) with delta (0, 0)
Screenshot: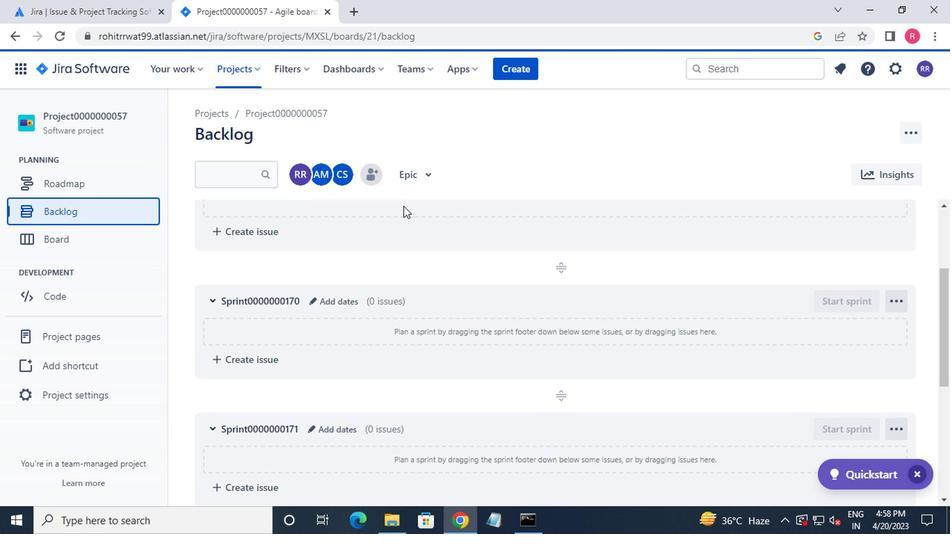 
Action: Mouse scrolled (372, 230) with delta (0, 0)
Screenshot: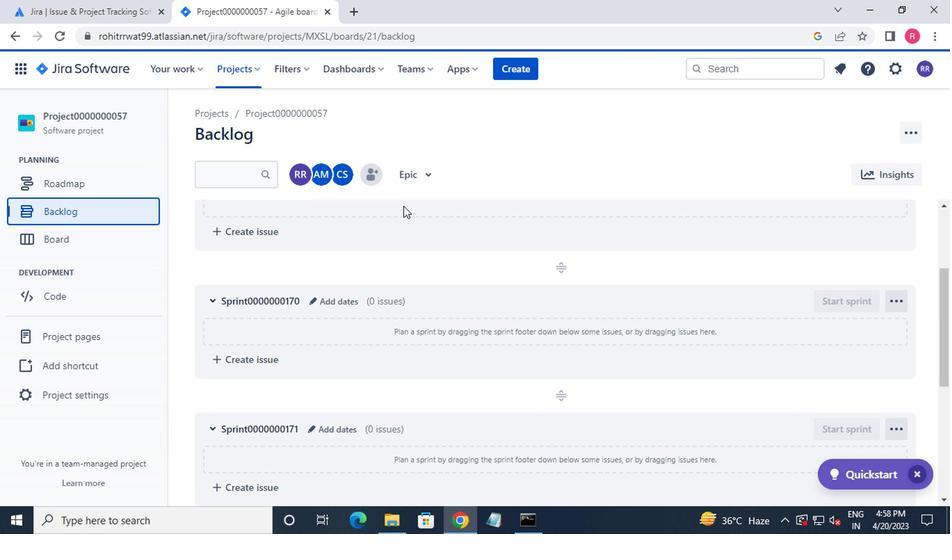 
Action: Mouse moved to (388, 279)
Screenshot: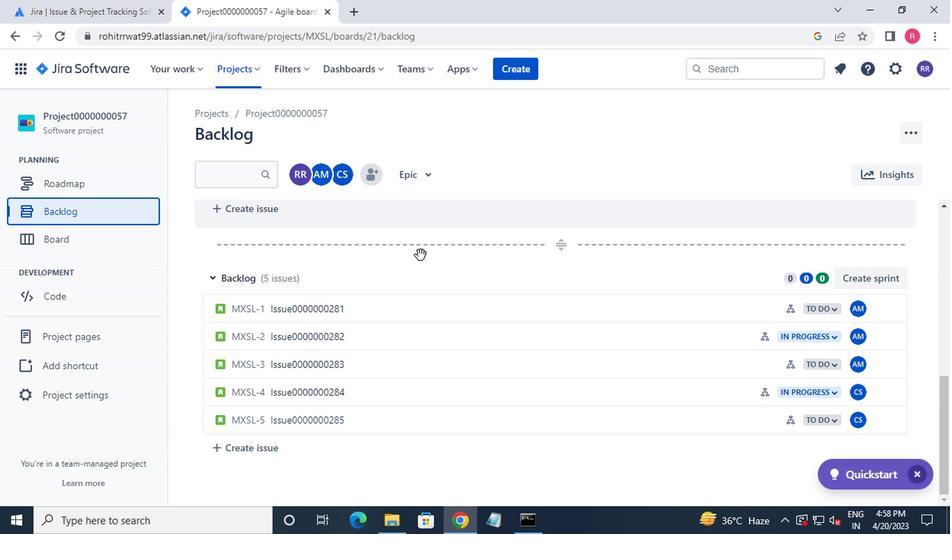 
Action: Mouse scrolled (388, 279) with delta (0, 0)
Screenshot: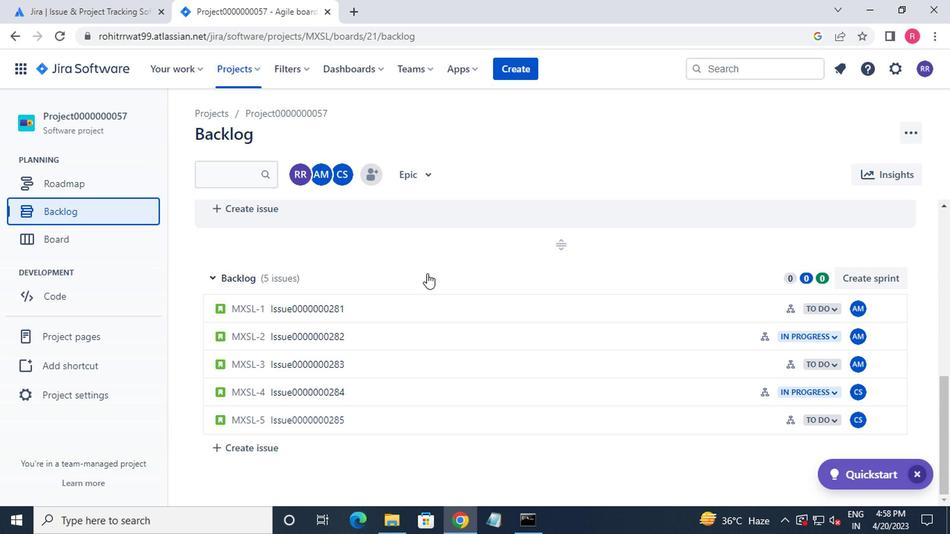 
Action: Mouse moved to (387, 278)
Screenshot: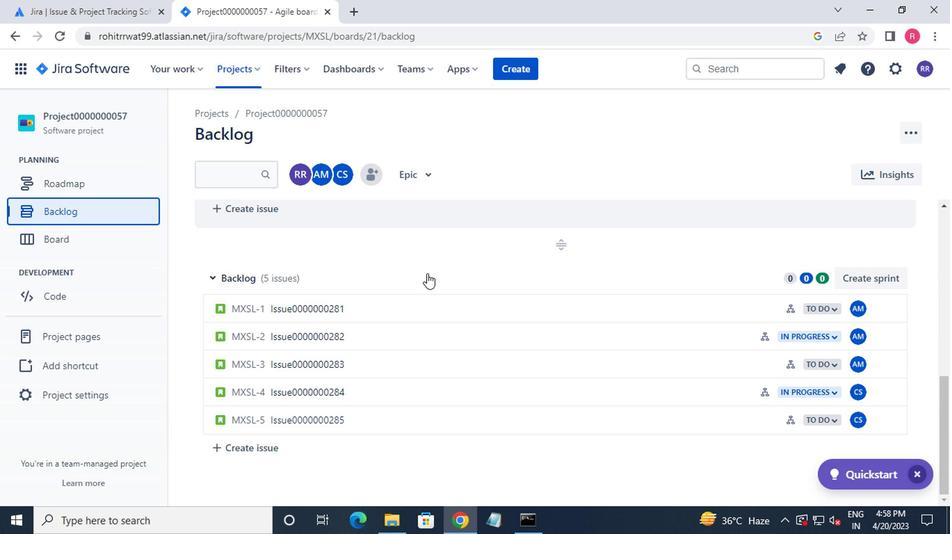 
Action: Mouse scrolled (387, 279) with delta (0, 0)
Screenshot: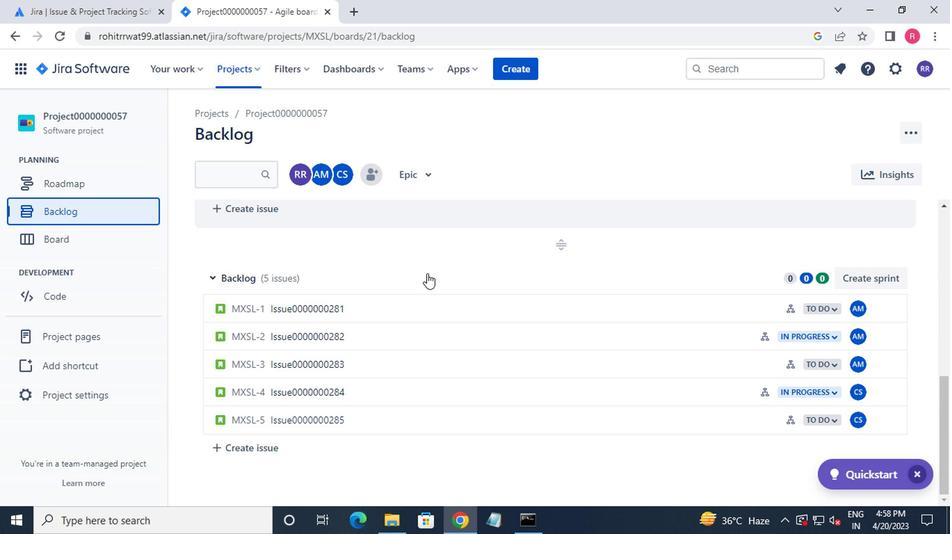 
Action: Mouse scrolled (387, 279) with delta (0, 0)
Screenshot: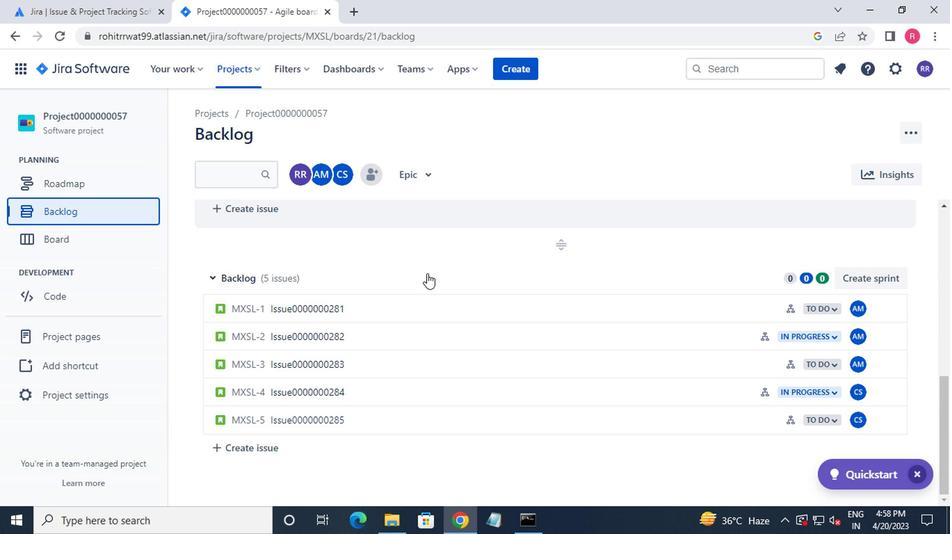 
Action: Mouse moved to (414, 311)
Screenshot: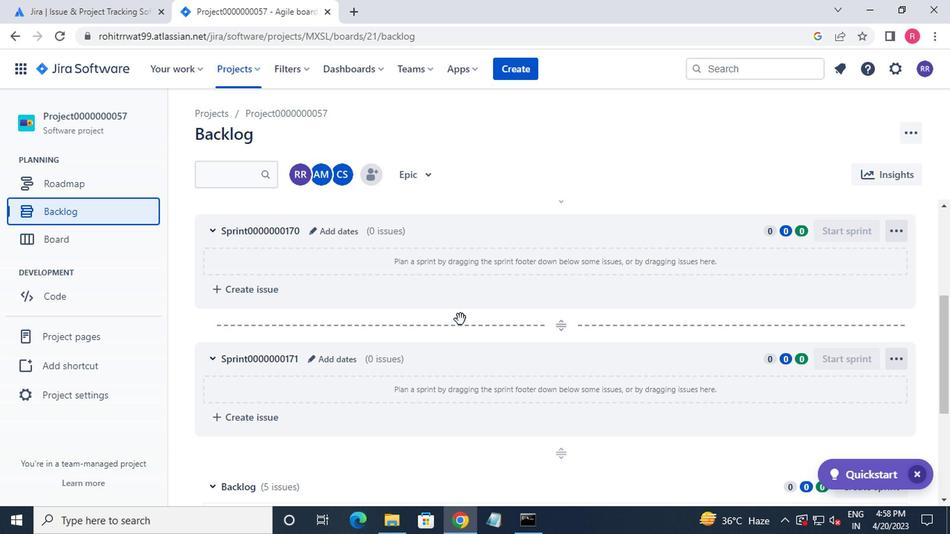 
Action: Mouse scrolled (414, 311) with delta (0, 0)
Screenshot: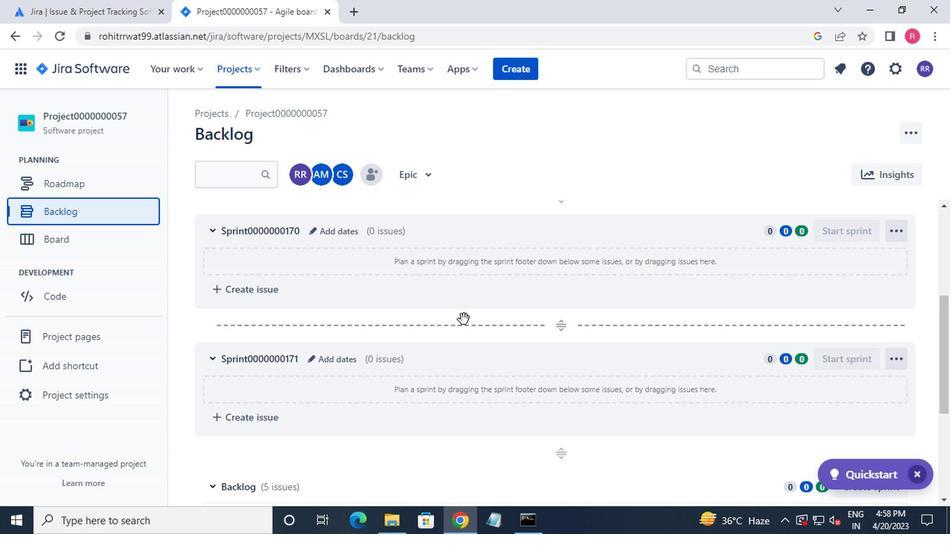 
Action: Mouse scrolled (414, 311) with delta (0, 0)
Screenshot: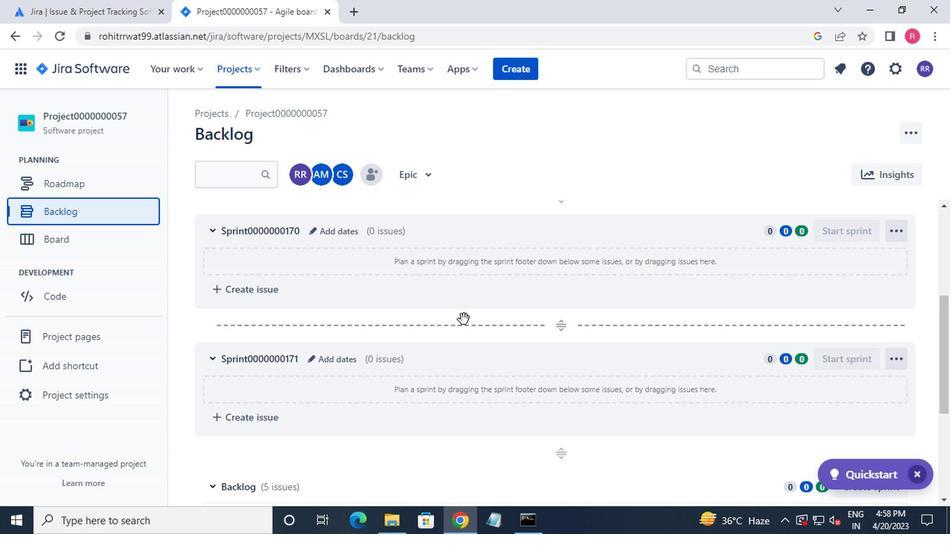 
Action: Mouse moved to (415, 311)
Screenshot: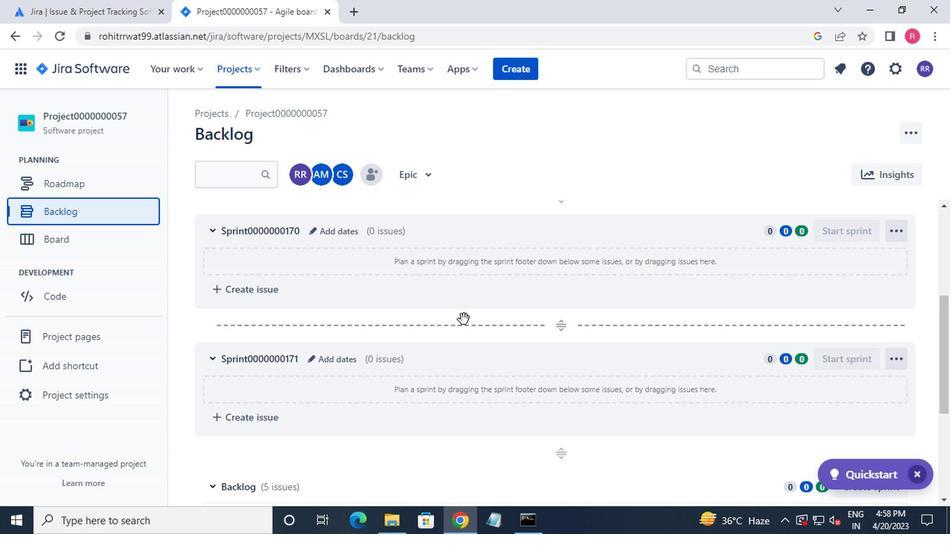 
Action: Mouse scrolled (415, 311) with delta (0, 0)
Screenshot: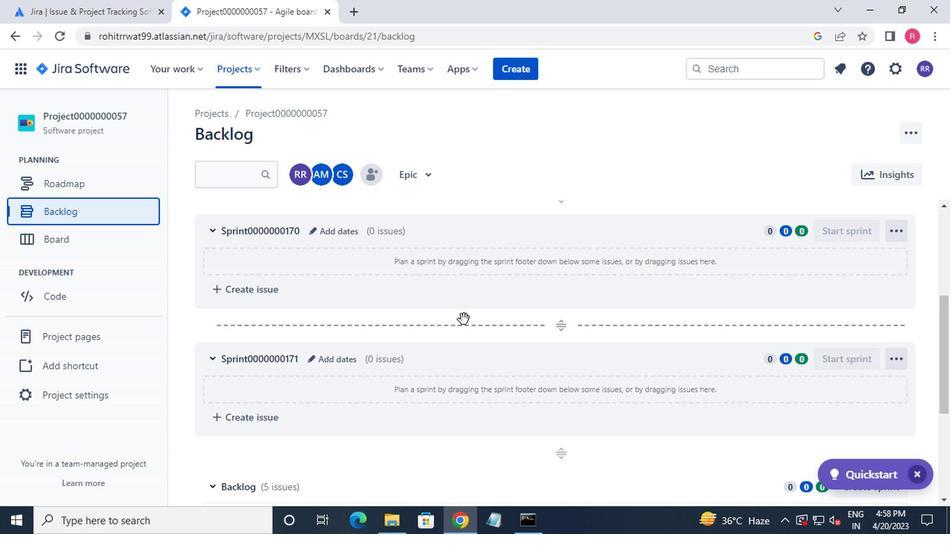 
Action: Mouse scrolled (415, 311) with delta (0, 0)
Screenshot: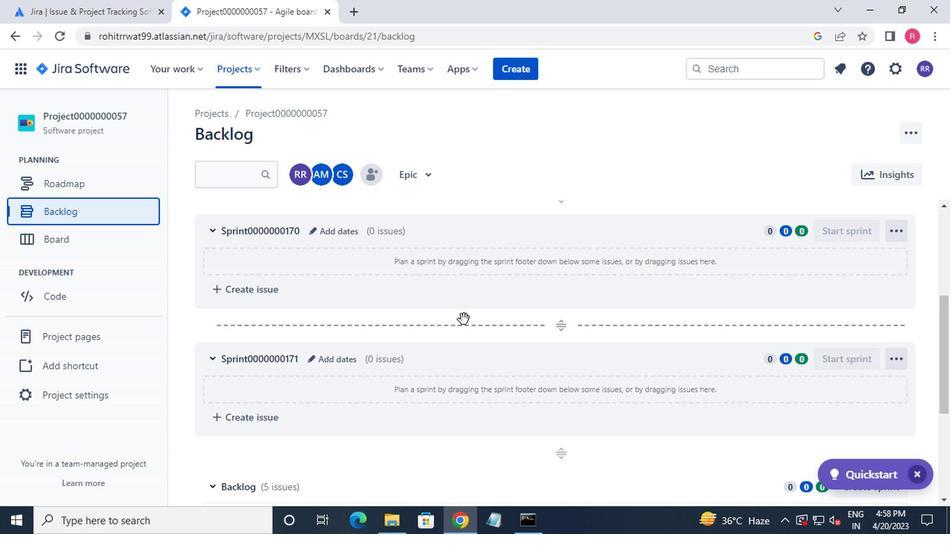 
Action: Mouse moved to (416, 312)
Screenshot: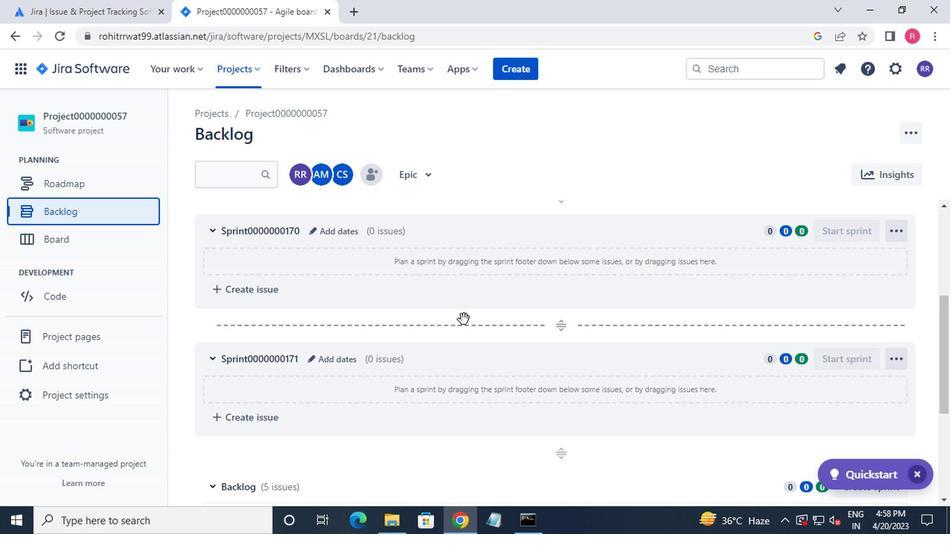 
Action: Mouse scrolled (416, 311) with delta (0, 0)
Screenshot: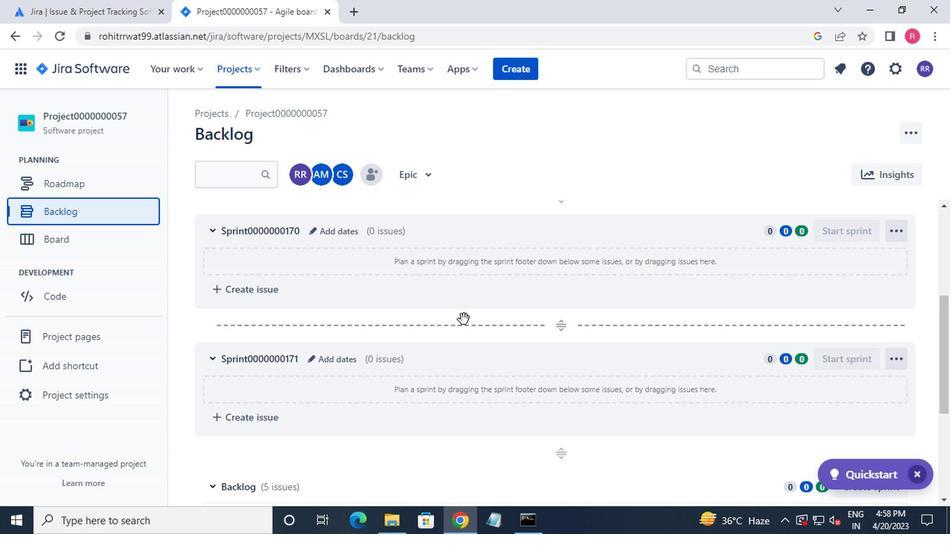 
Action: Mouse moved to (707, 305)
Screenshot: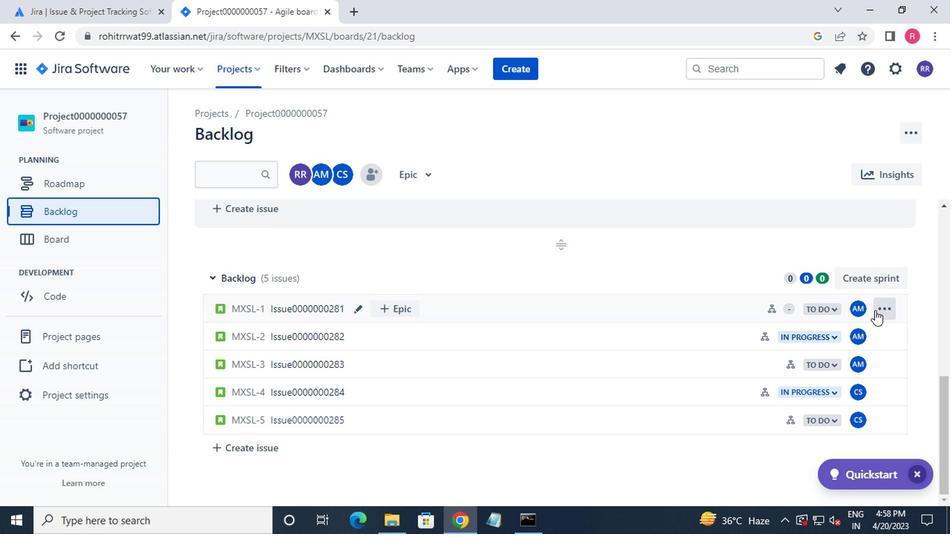 
Action: Mouse pressed left at (707, 305)
Screenshot: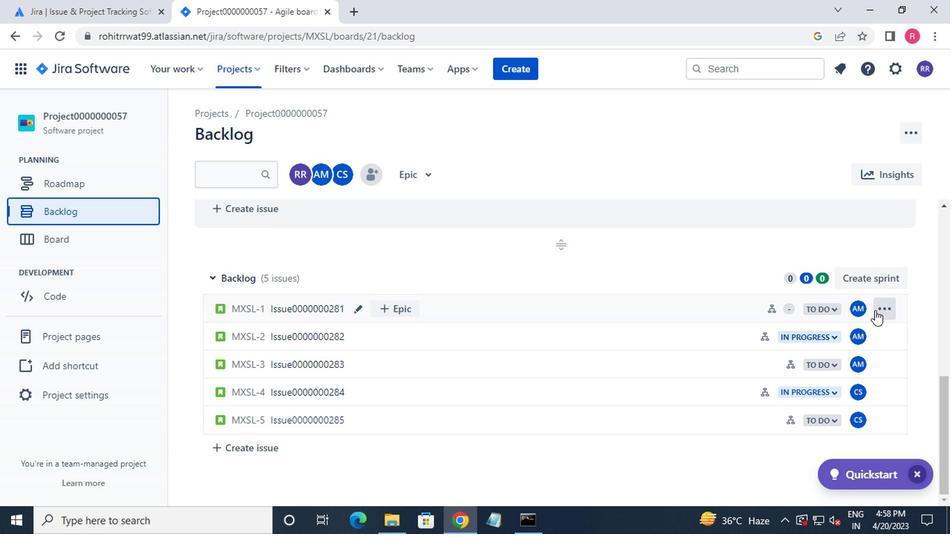 
Action: Mouse moved to (697, 265)
Screenshot: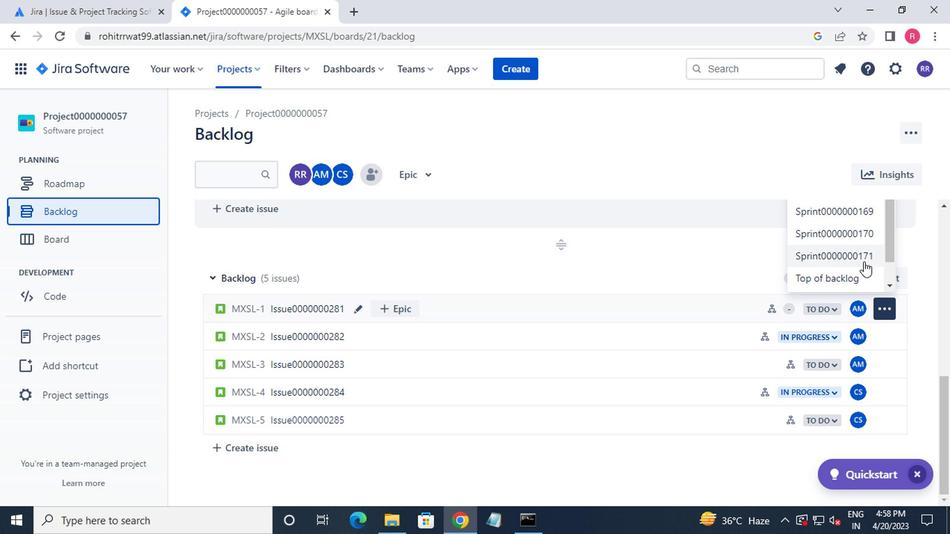 
Action: Mouse scrolled (697, 266) with delta (0, 0)
Screenshot: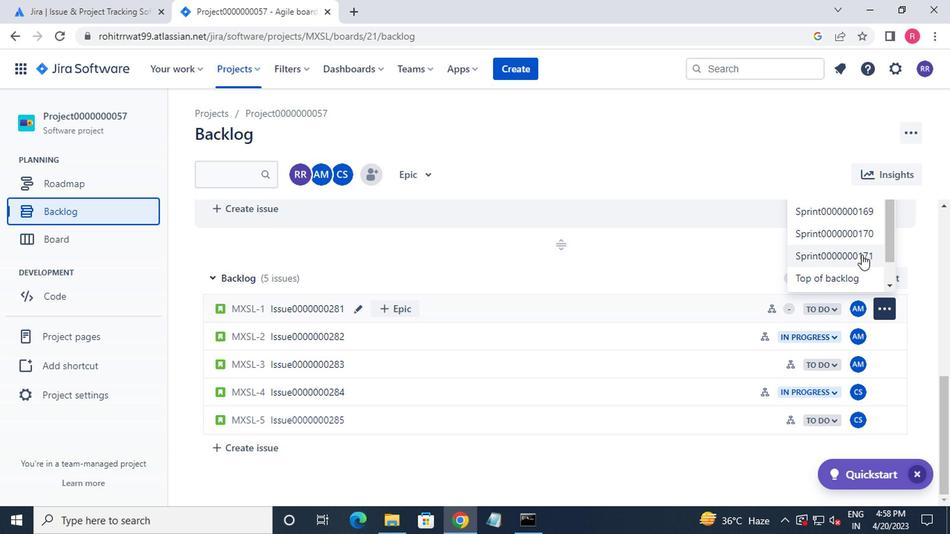 
Action: Mouse moved to (703, 289)
Screenshot: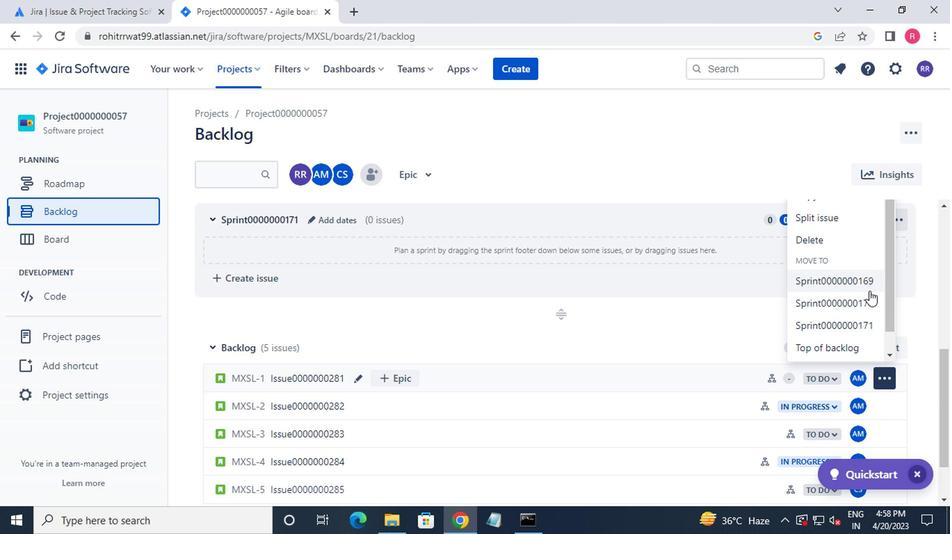 
Action: Mouse pressed left at (703, 289)
Screenshot: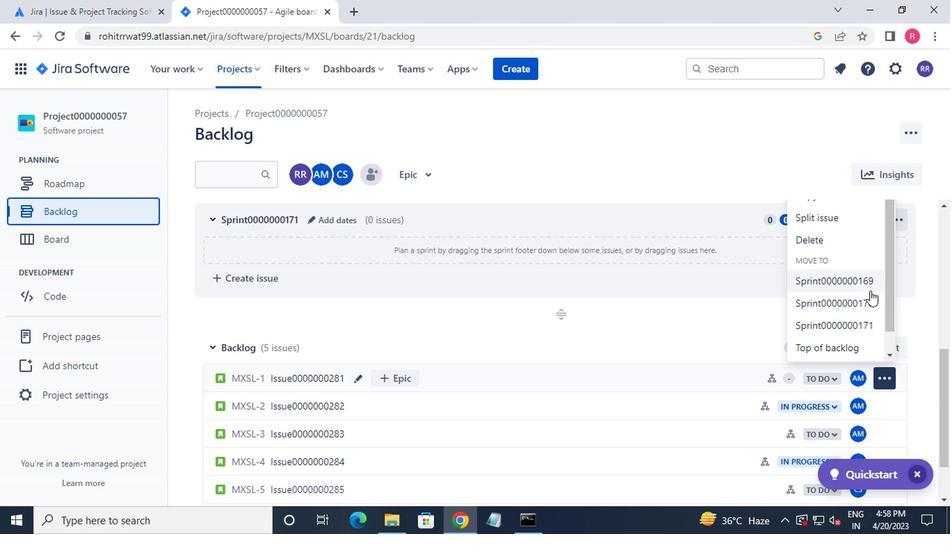 
Action: Mouse moved to (717, 353)
Screenshot: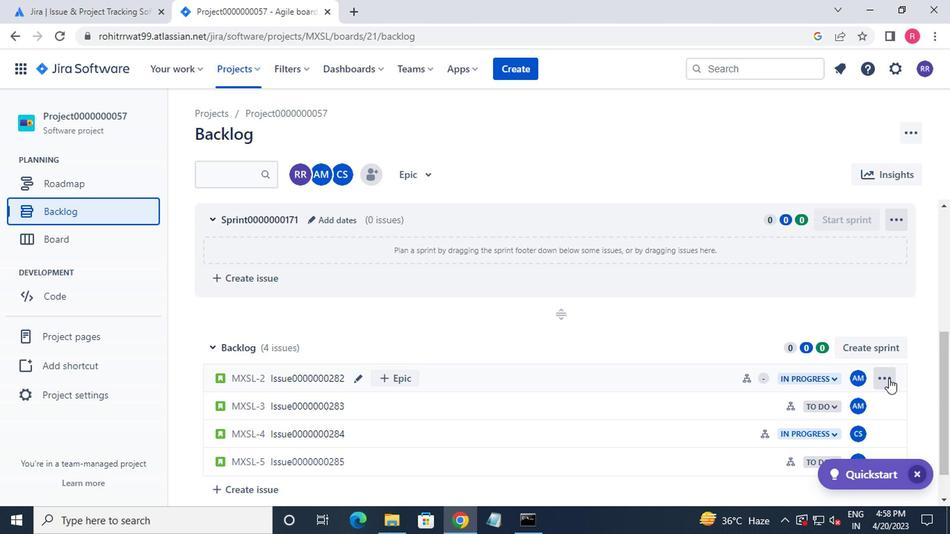 
Action: Mouse pressed left at (717, 353)
Screenshot: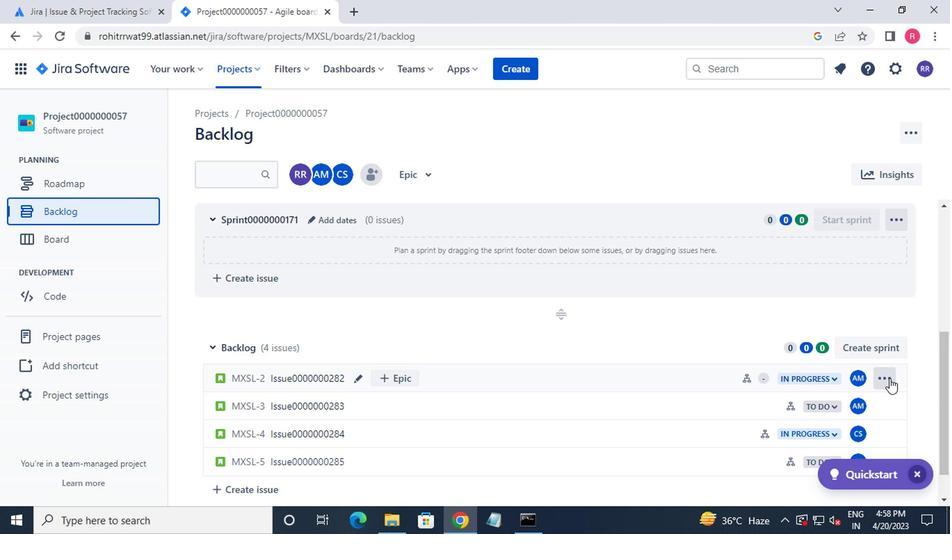
Action: Mouse moved to (697, 286)
Screenshot: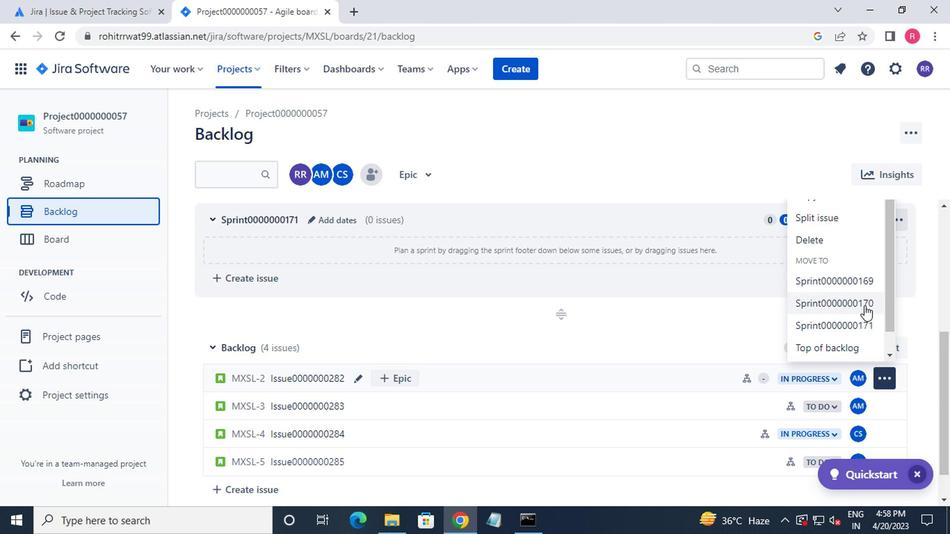 
Action: Mouse pressed left at (697, 286)
Screenshot: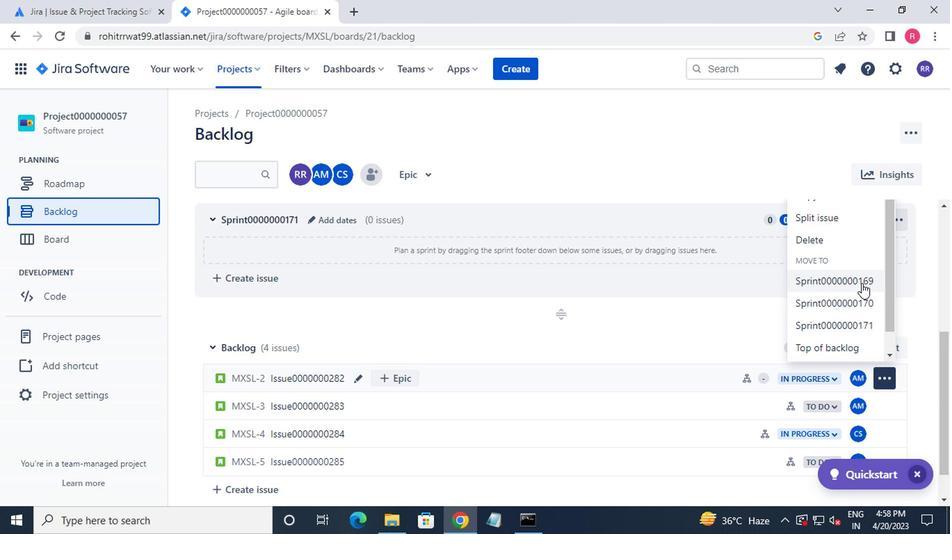 
